Task: Look for space in Evergem, Belgium from 5th July, 2023 to 11th July, 2023 for 2 adults in price range Rs.8000 to Rs.16000. Place can be entire place with 2 bedrooms having 2 beds and 1 bathroom. Property type can be house, flat, guest house. Amenities needed are: heating. Booking option can be shelf check-in. Required host language is English.
Action: Key pressed e<Key.caps_lock>vergem,<Key.space><Key.caps_lock>b<Key.caps_lock>elgium
Screenshot: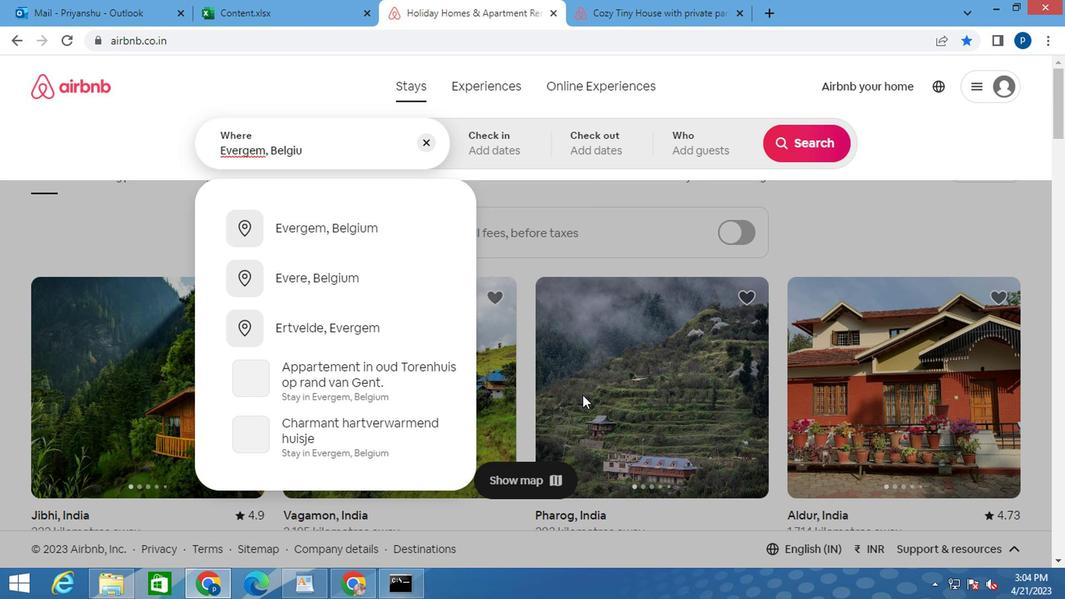 
Action: Mouse moved to (317, 229)
Screenshot: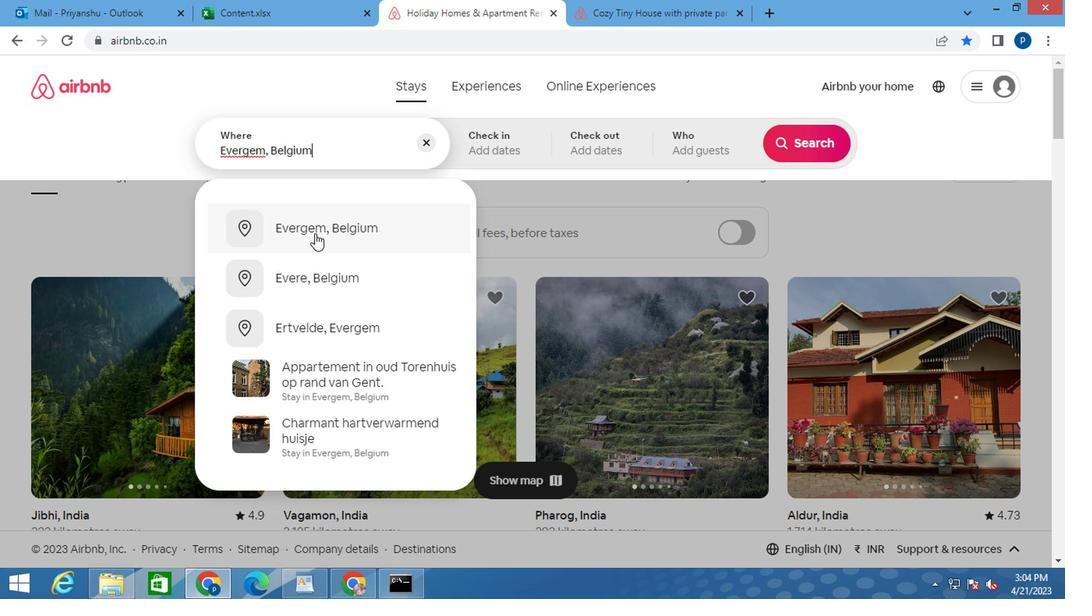 
Action: Mouse pressed left at (317, 229)
Screenshot: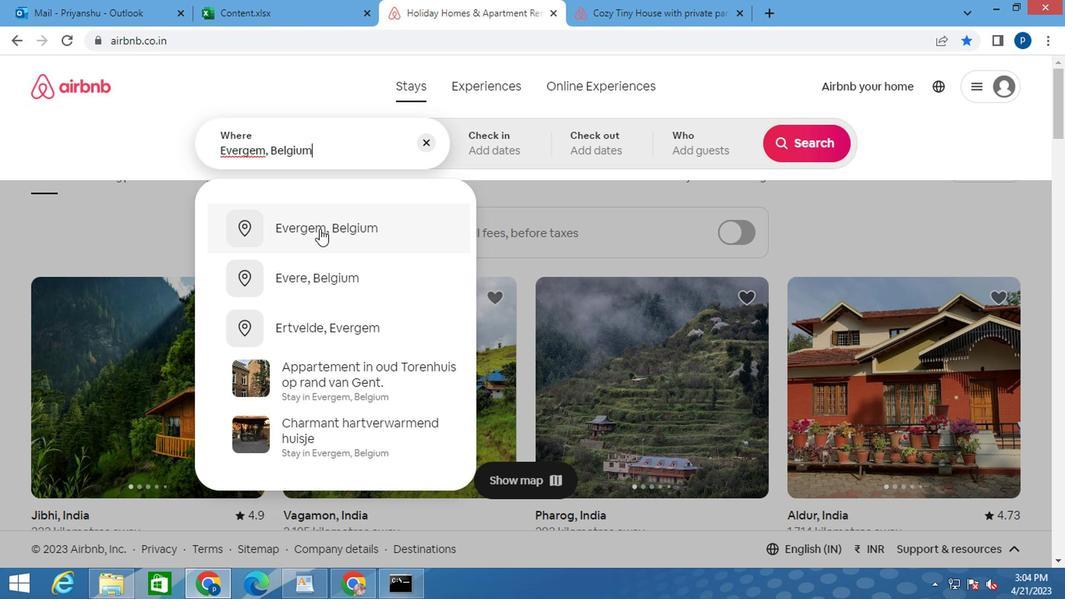 
Action: Mouse moved to (792, 264)
Screenshot: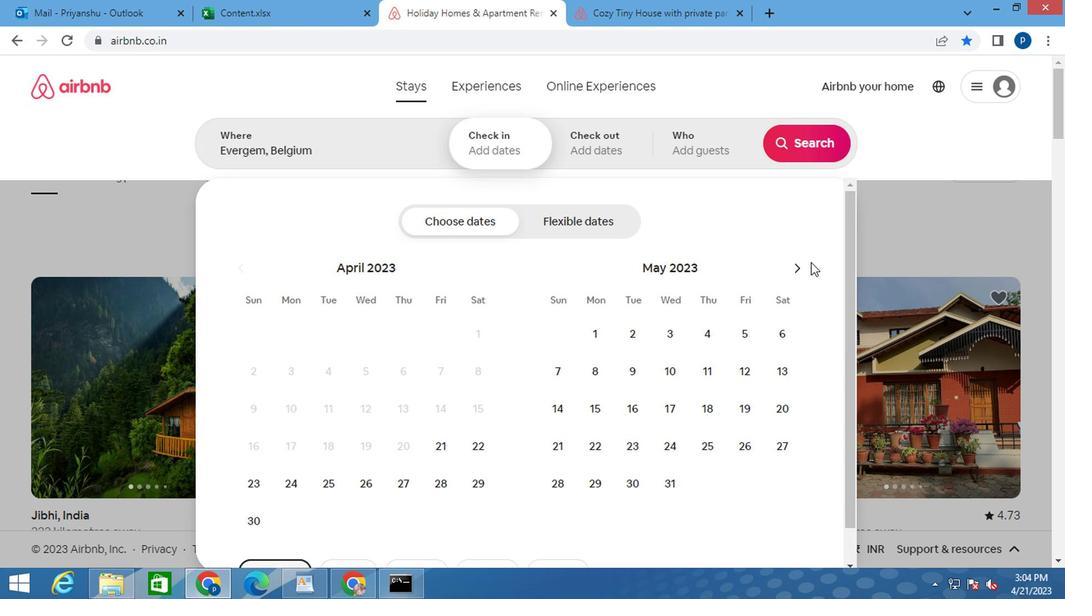 
Action: Mouse pressed left at (792, 264)
Screenshot: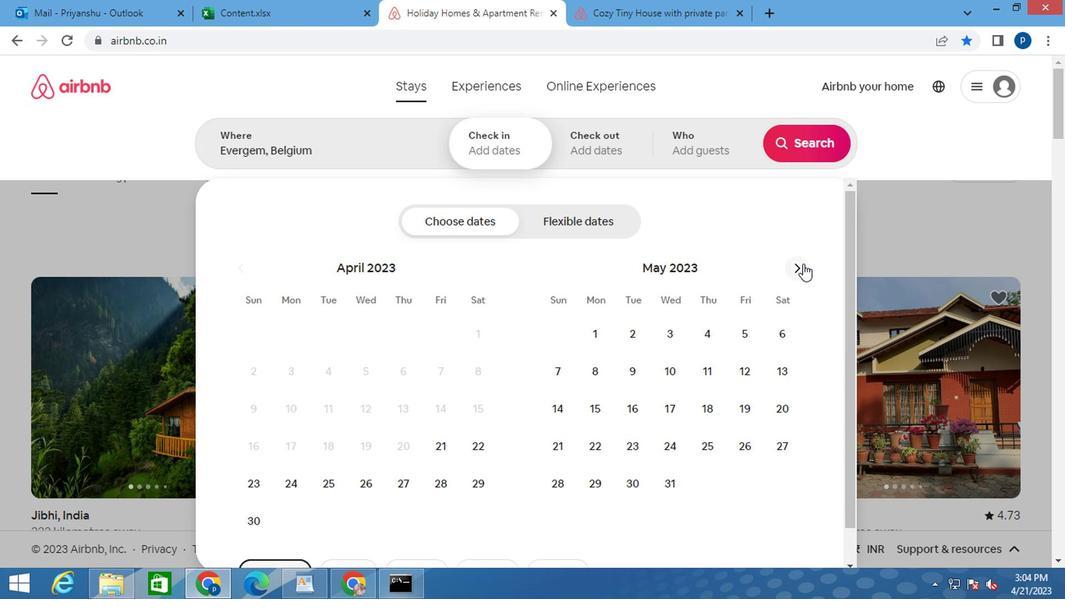 
Action: Mouse pressed left at (792, 264)
Screenshot: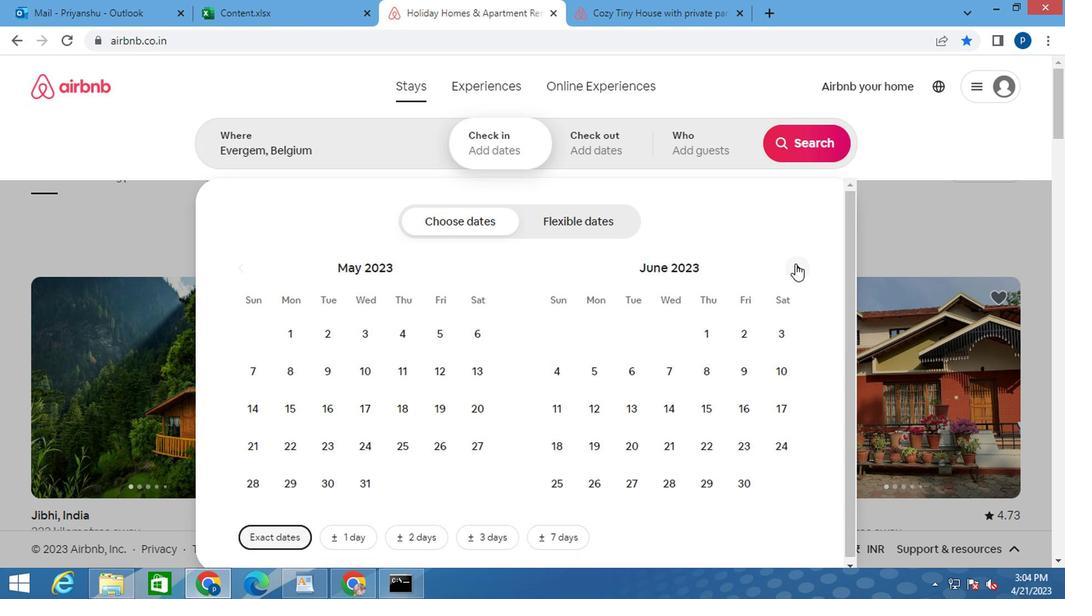 
Action: Mouse moved to (676, 369)
Screenshot: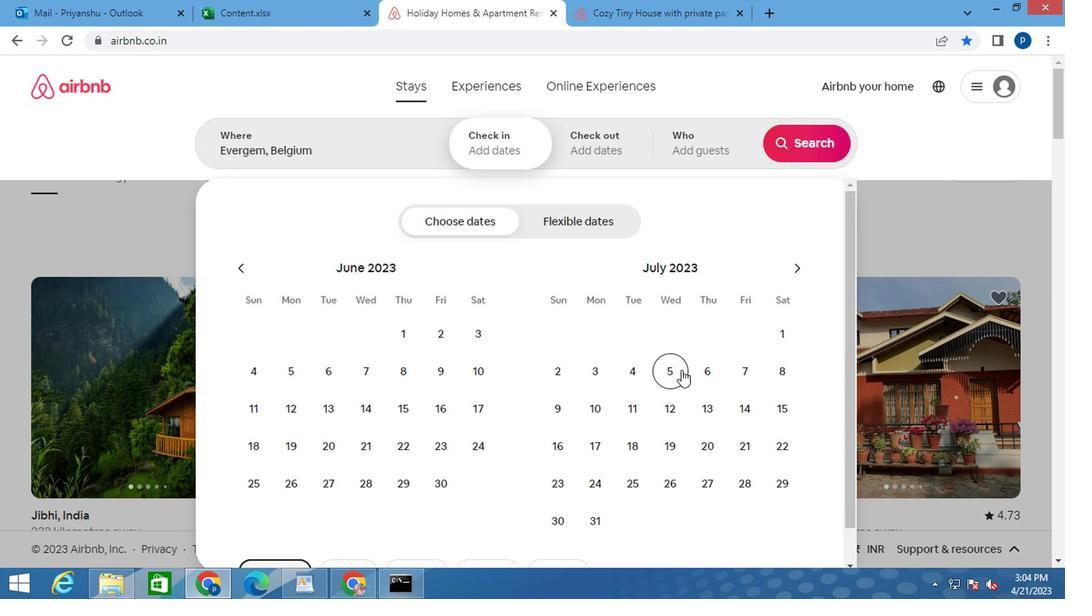 
Action: Mouse pressed left at (676, 369)
Screenshot: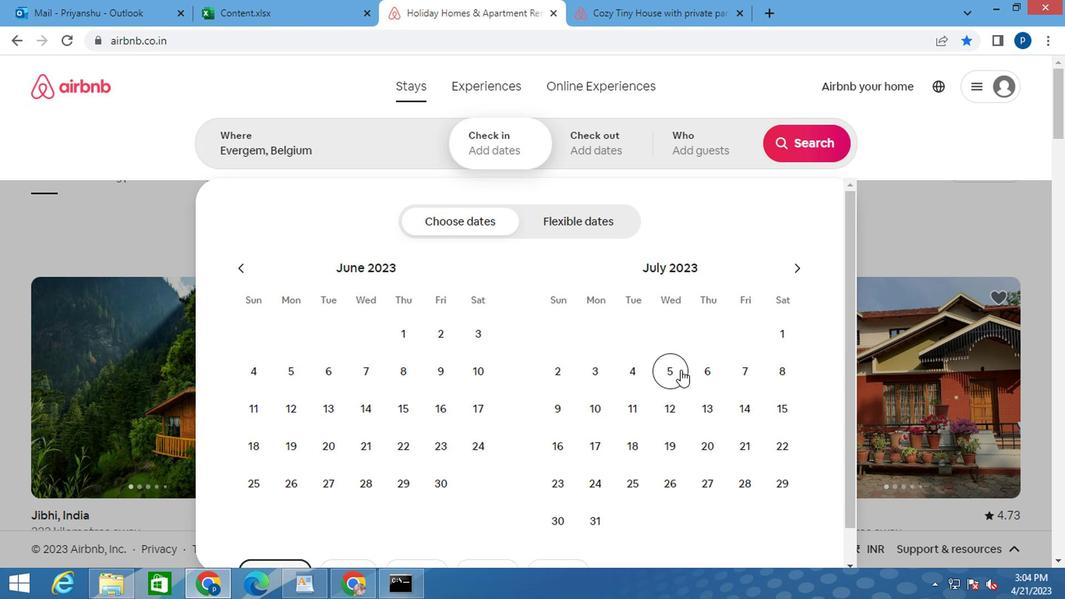 
Action: Mouse moved to (625, 412)
Screenshot: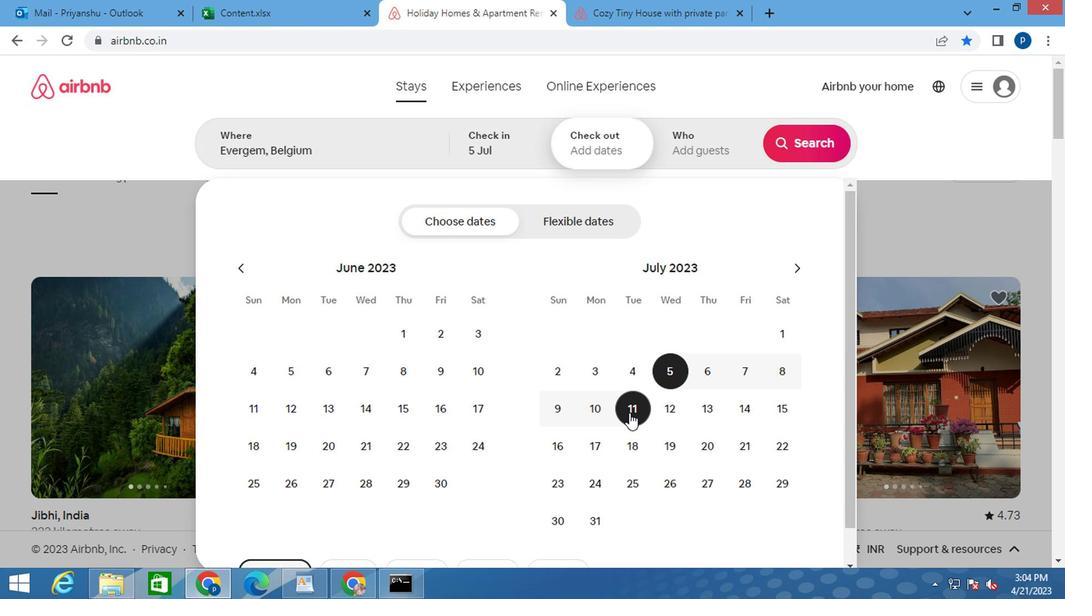 
Action: Mouse pressed left at (625, 412)
Screenshot: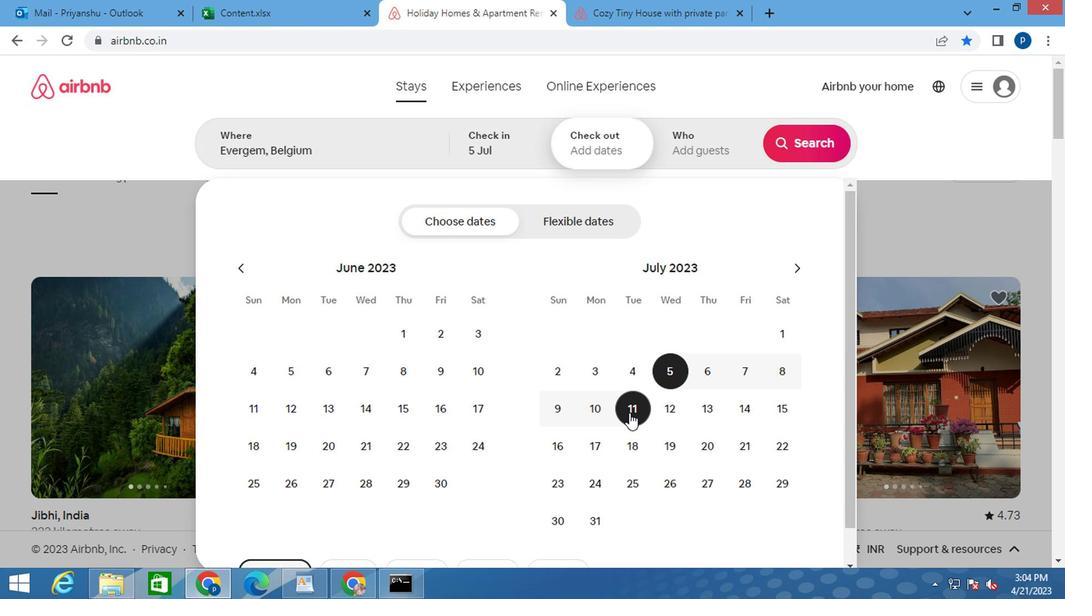 
Action: Mouse moved to (700, 154)
Screenshot: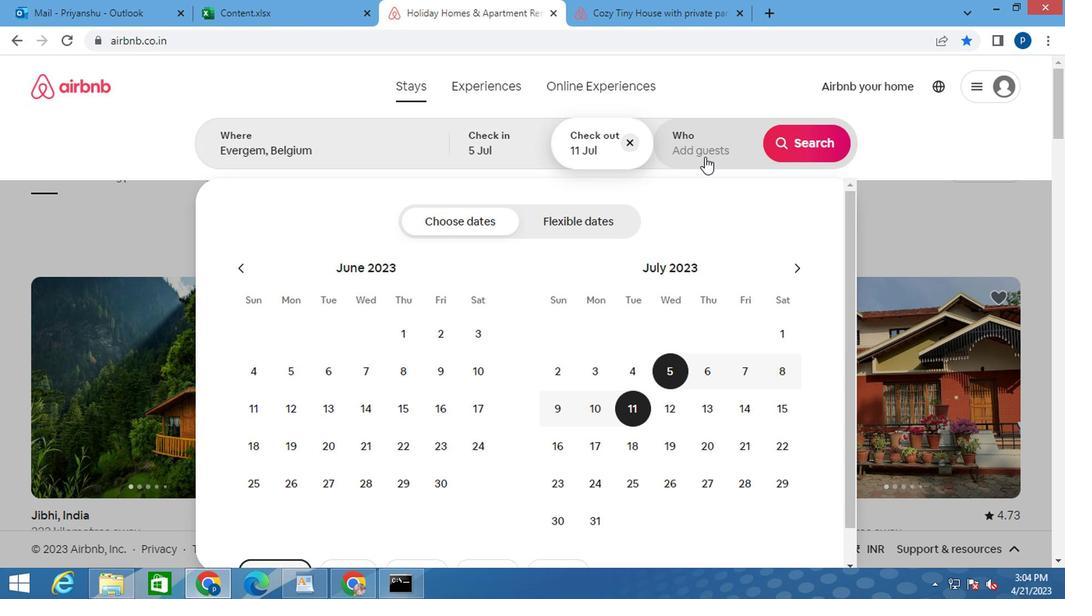 
Action: Mouse pressed left at (700, 154)
Screenshot: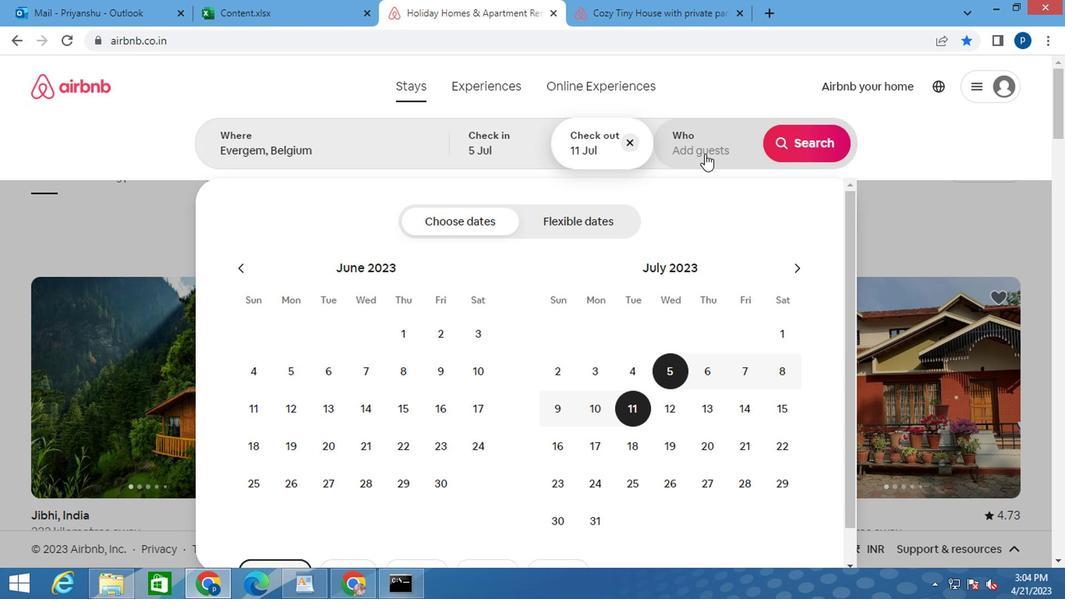 
Action: Mouse moved to (811, 221)
Screenshot: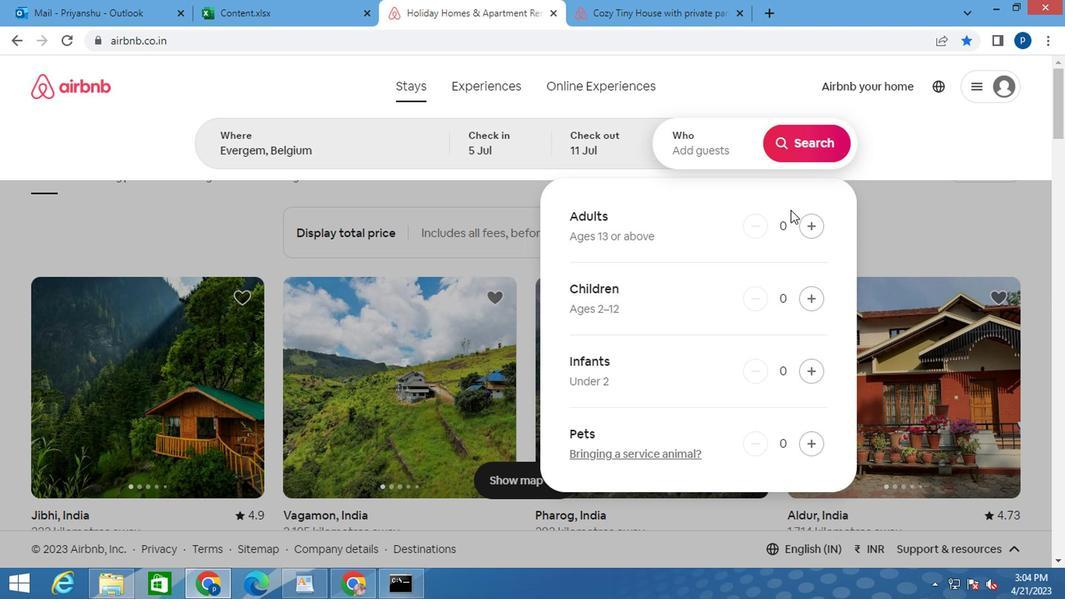 
Action: Mouse pressed left at (811, 221)
Screenshot: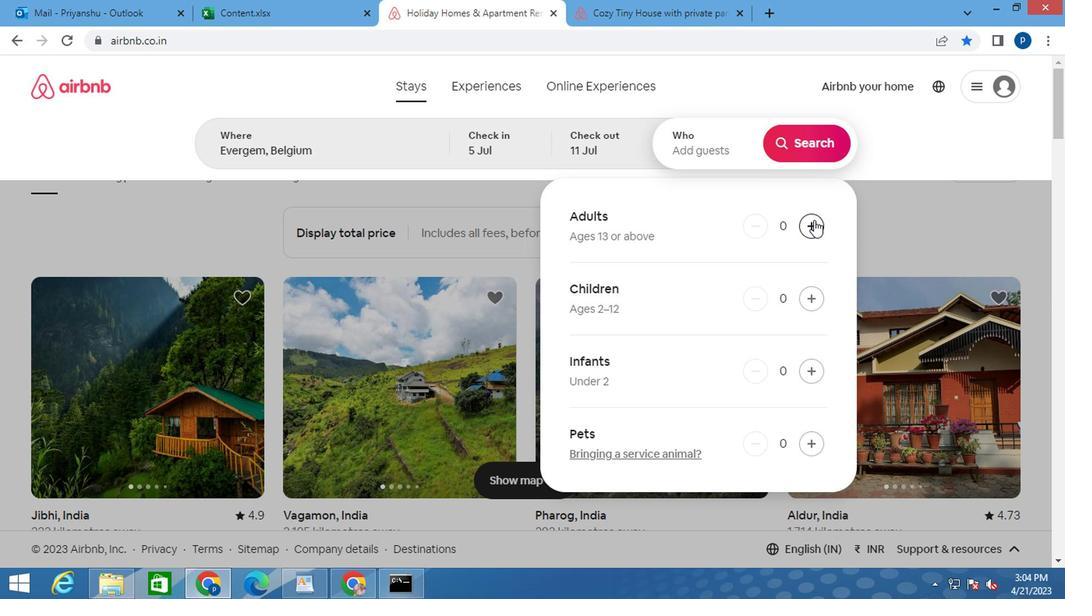 
Action: Mouse pressed left at (811, 221)
Screenshot: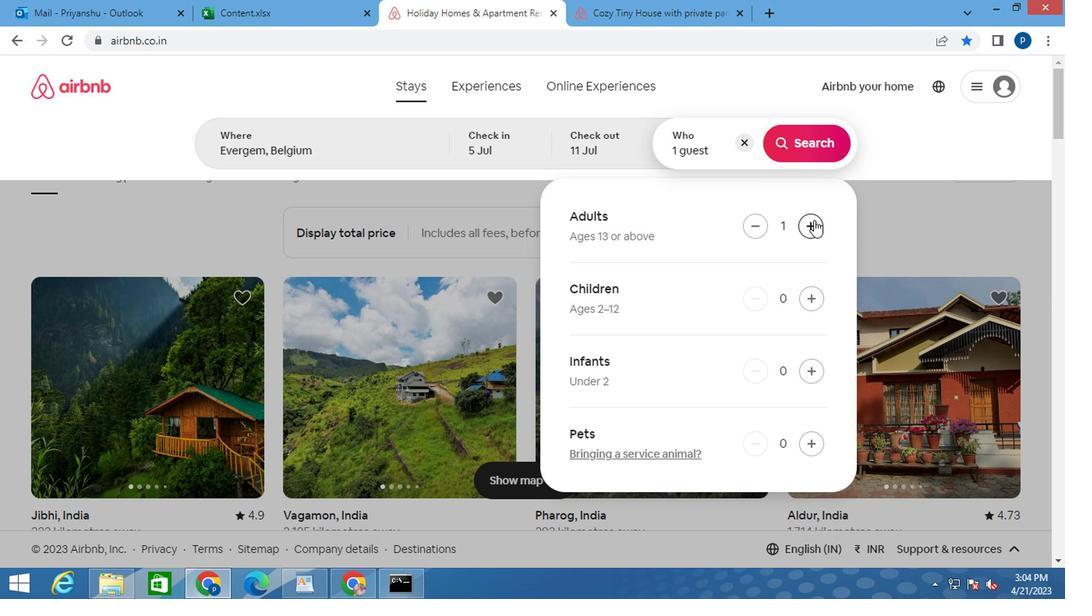
Action: Mouse moved to (811, 148)
Screenshot: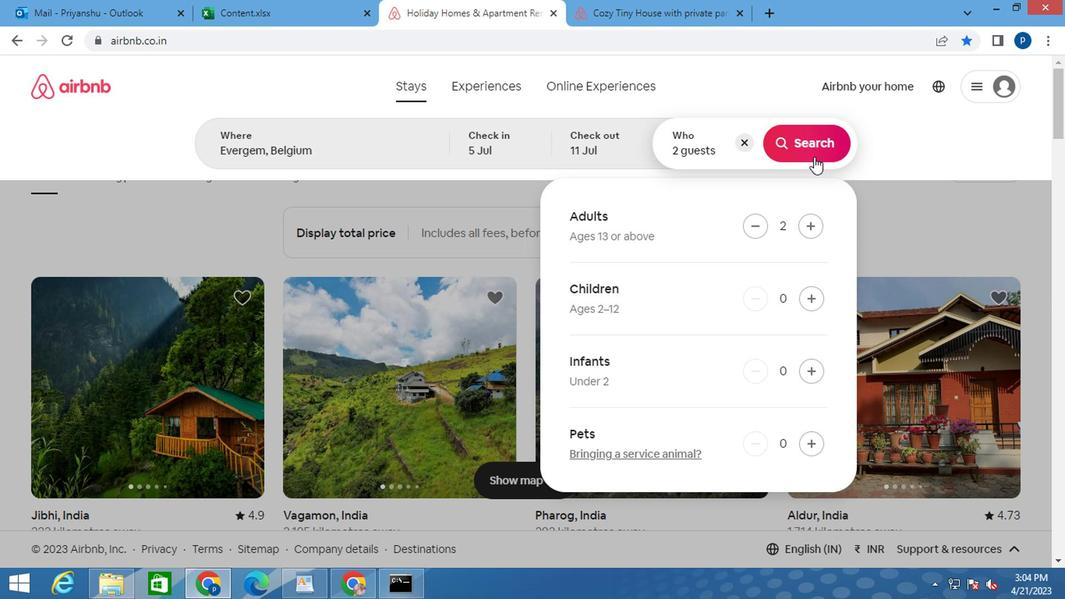 
Action: Mouse pressed left at (811, 148)
Screenshot: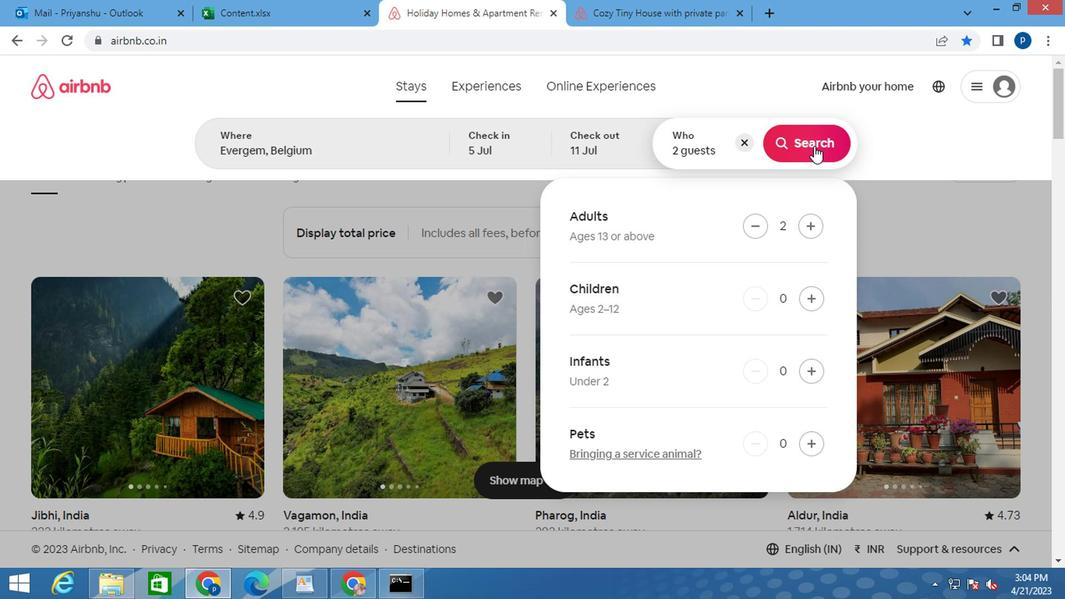 
Action: Mouse moved to (978, 153)
Screenshot: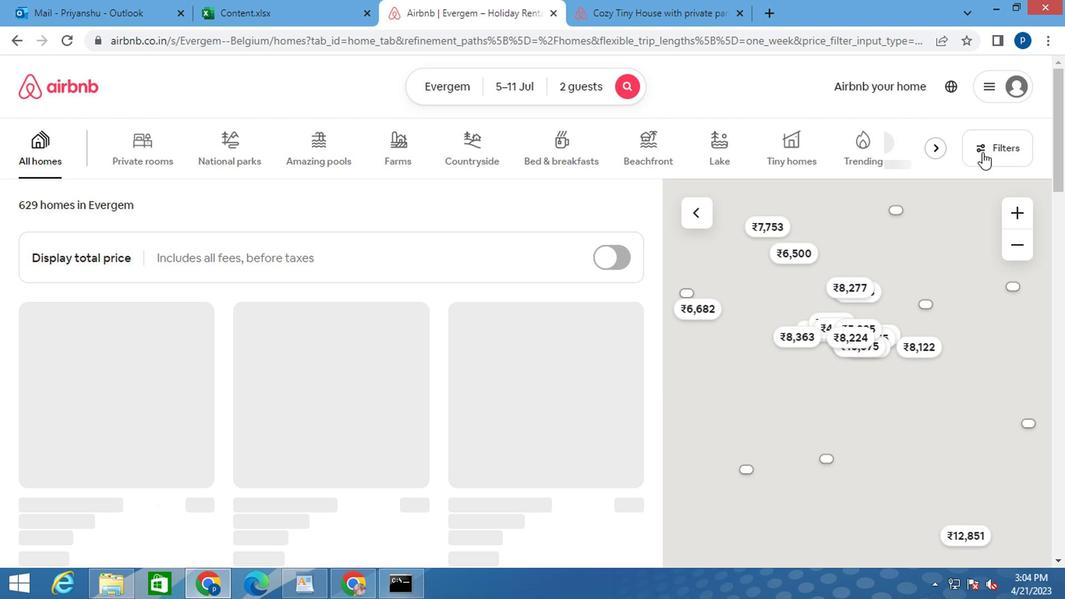 
Action: Mouse pressed left at (978, 153)
Screenshot: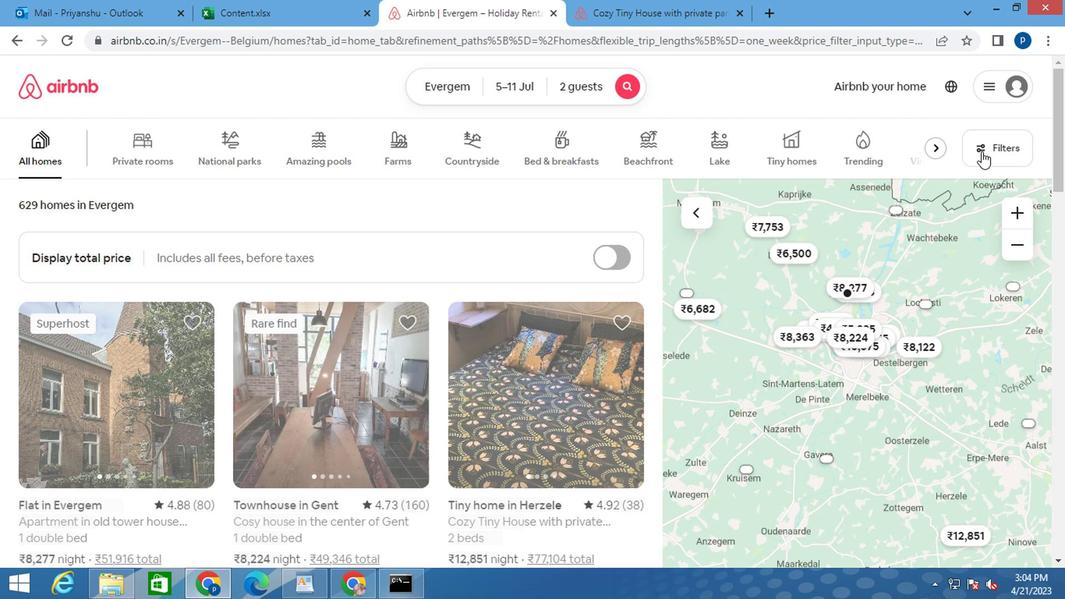 
Action: Mouse moved to (307, 346)
Screenshot: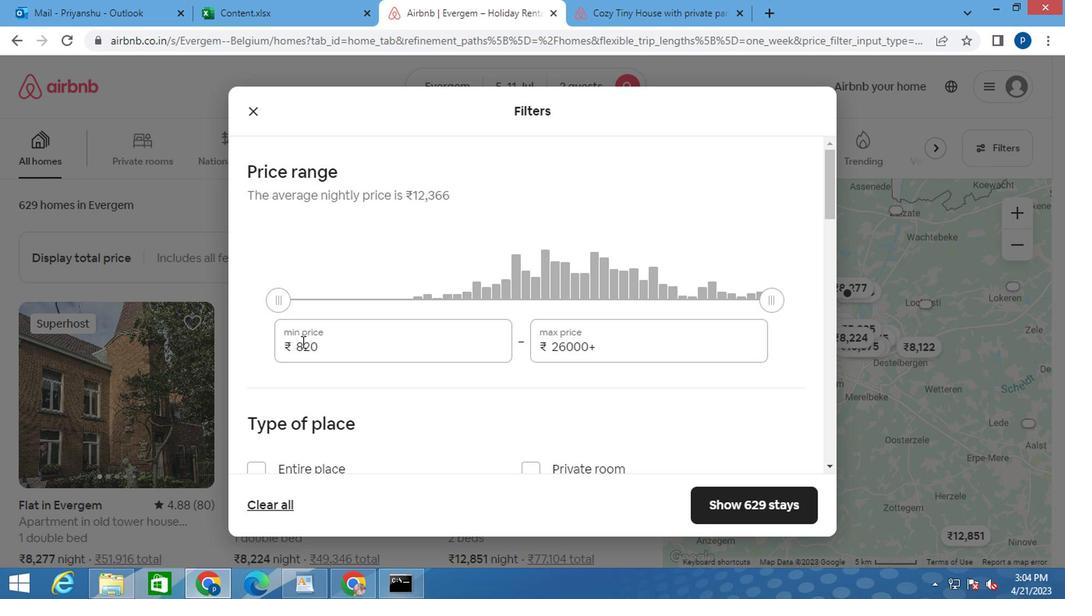 
Action: Mouse pressed left at (307, 346)
Screenshot: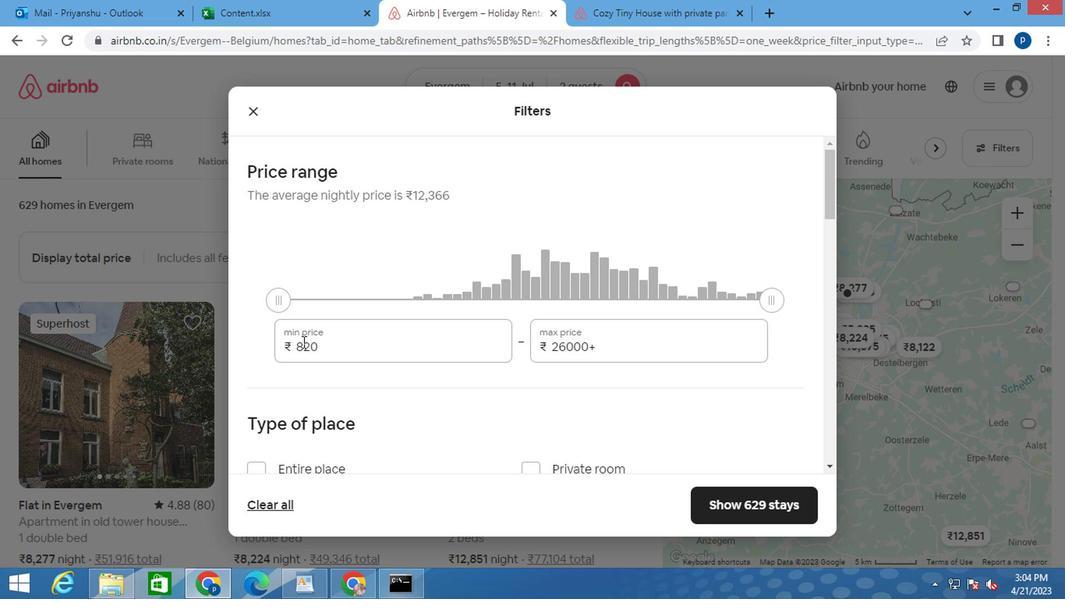 
Action: Mouse pressed left at (307, 346)
Screenshot: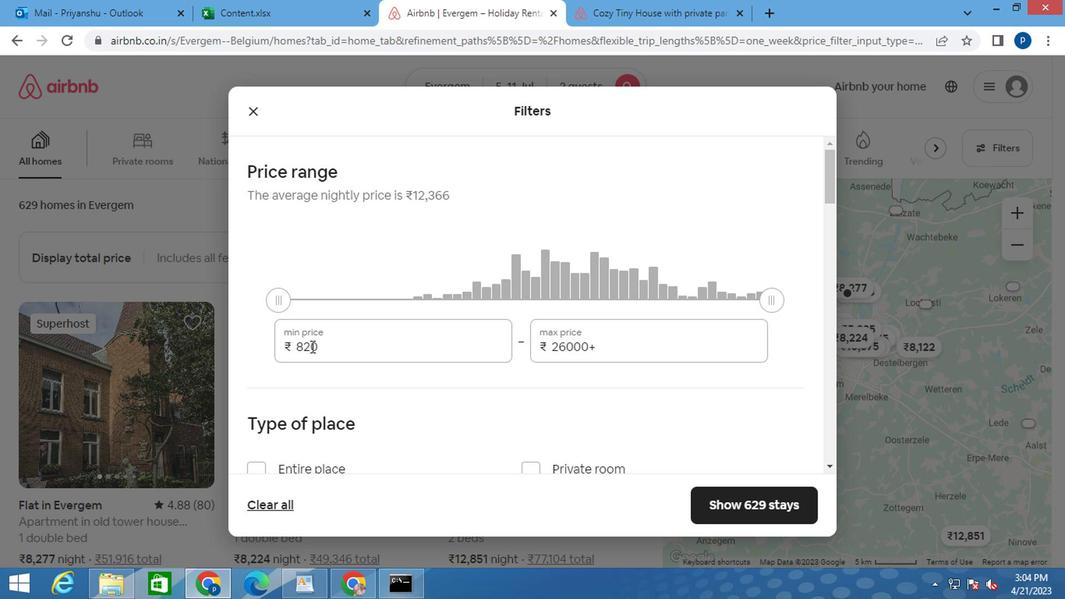 
Action: Mouse moved to (308, 346)
Screenshot: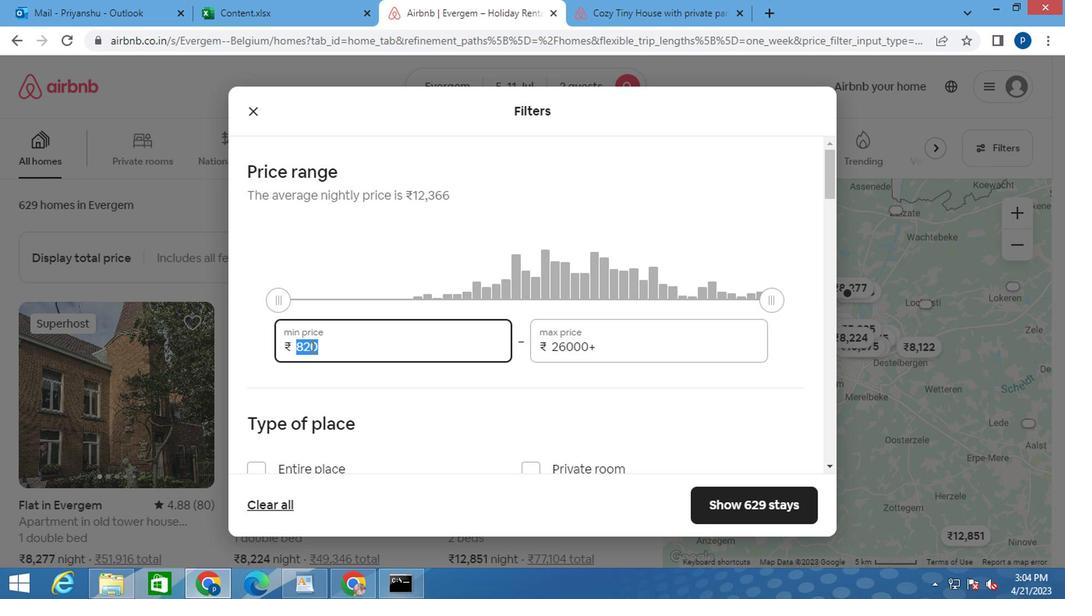 
Action: Key pressed 8000<Key.tab>16000
Screenshot: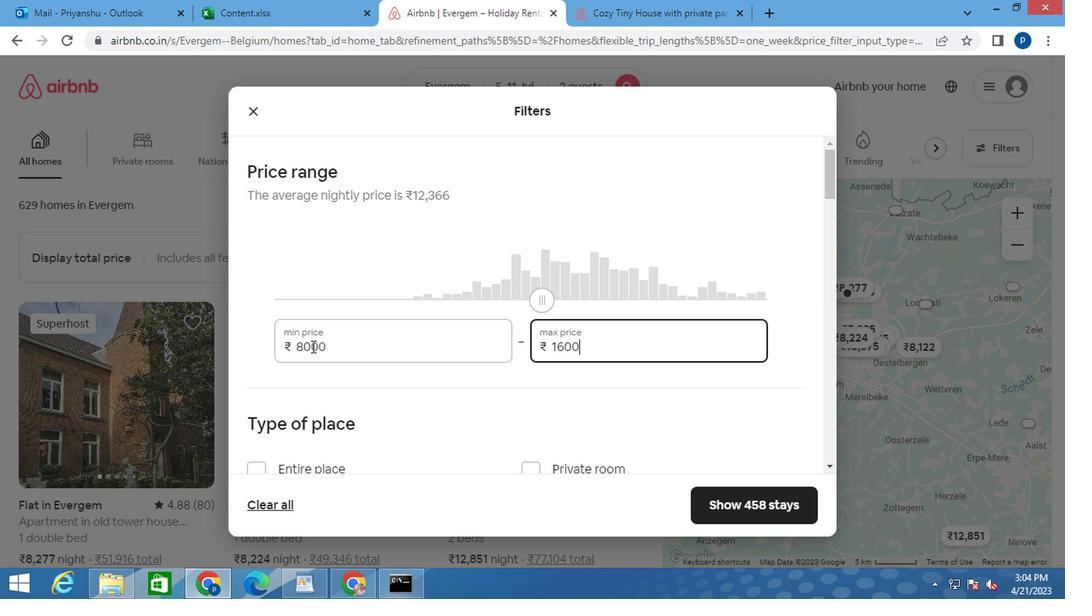 
Action: Mouse moved to (444, 416)
Screenshot: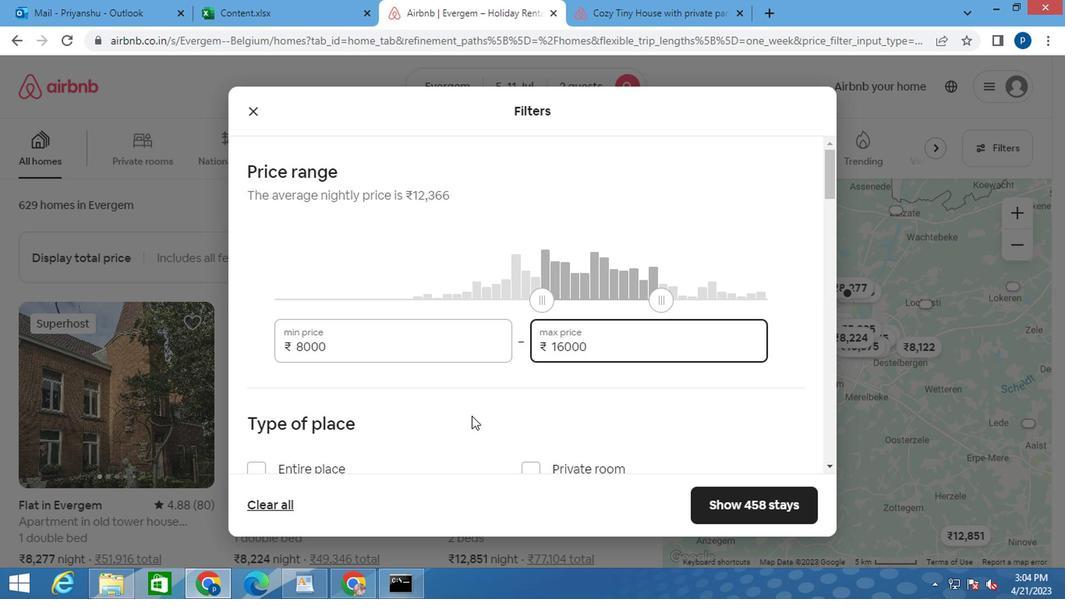 
Action: Mouse scrolled (444, 416) with delta (0, 0)
Screenshot: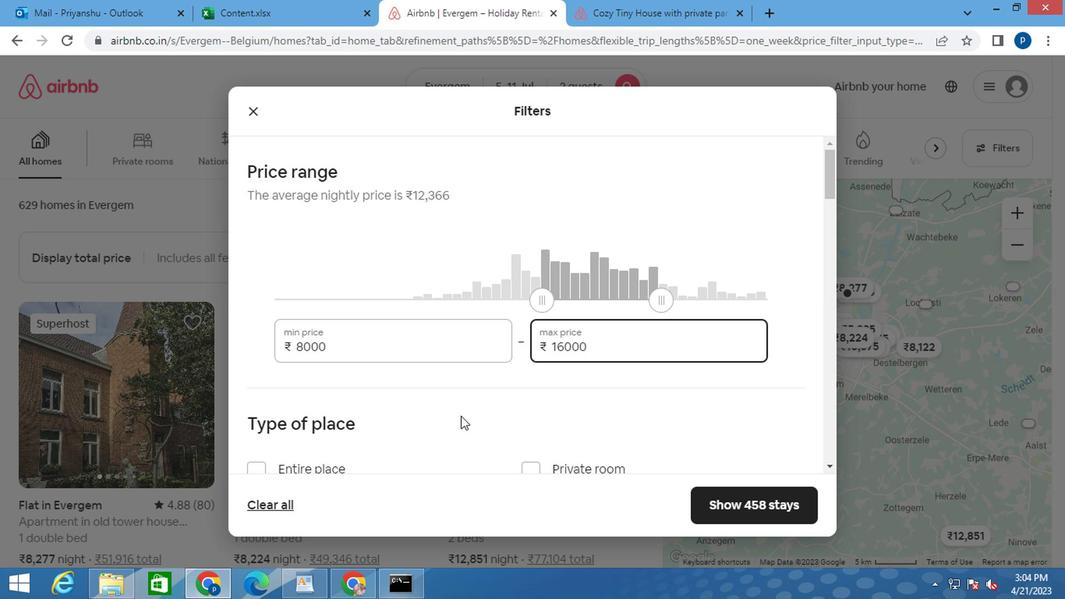 
Action: Mouse moved to (442, 418)
Screenshot: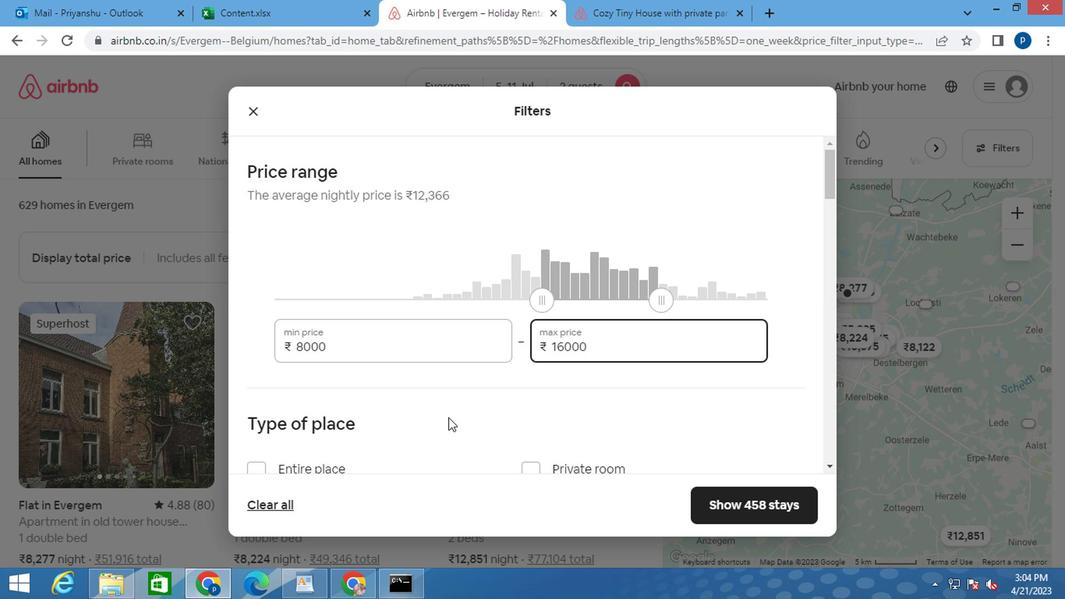 
Action: Mouse scrolled (442, 416) with delta (0, -1)
Screenshot: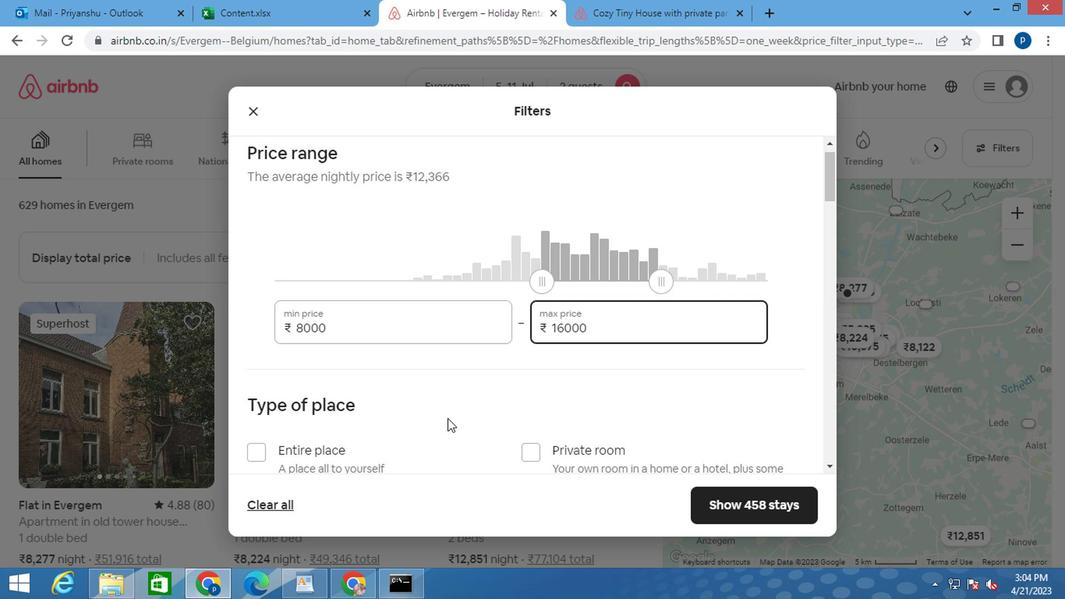 
Action: Mouse moved to (248, 310)
Screenshot: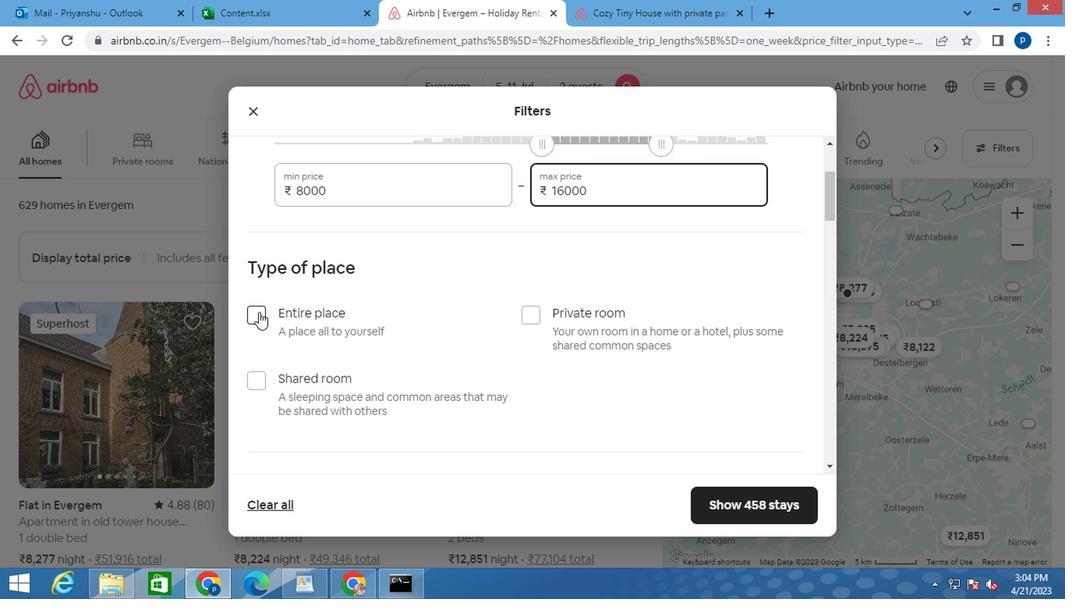 
Action: Mouse pressed left at (248, 310)
Screenshot: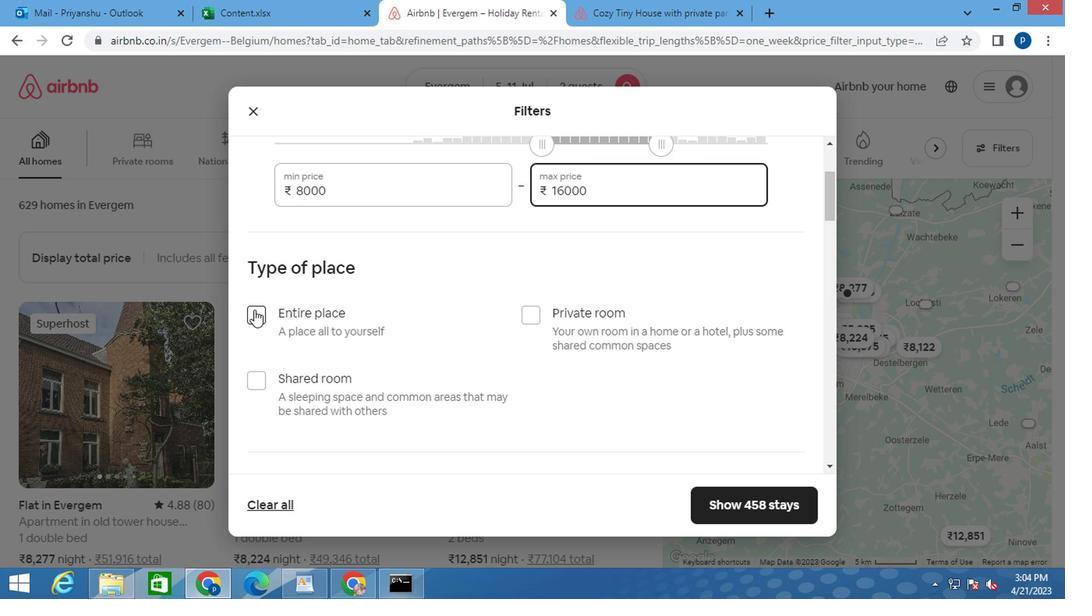
Action: Mouse moved to (532, 376)
Screenshot: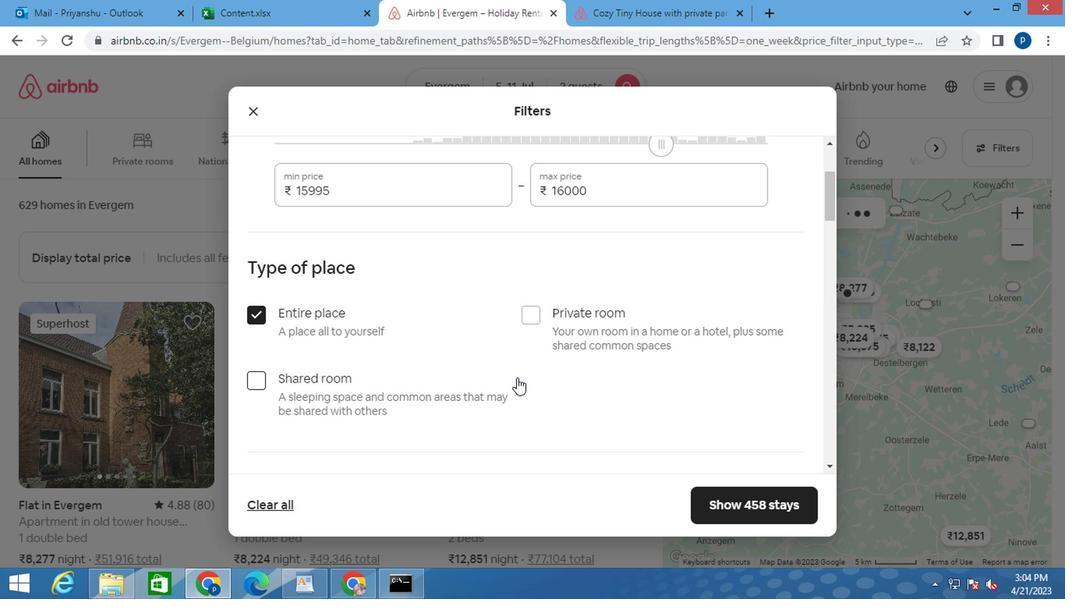 
Action: Mouse scrolled (534, 384) with delta (0, 0)
Screenshot: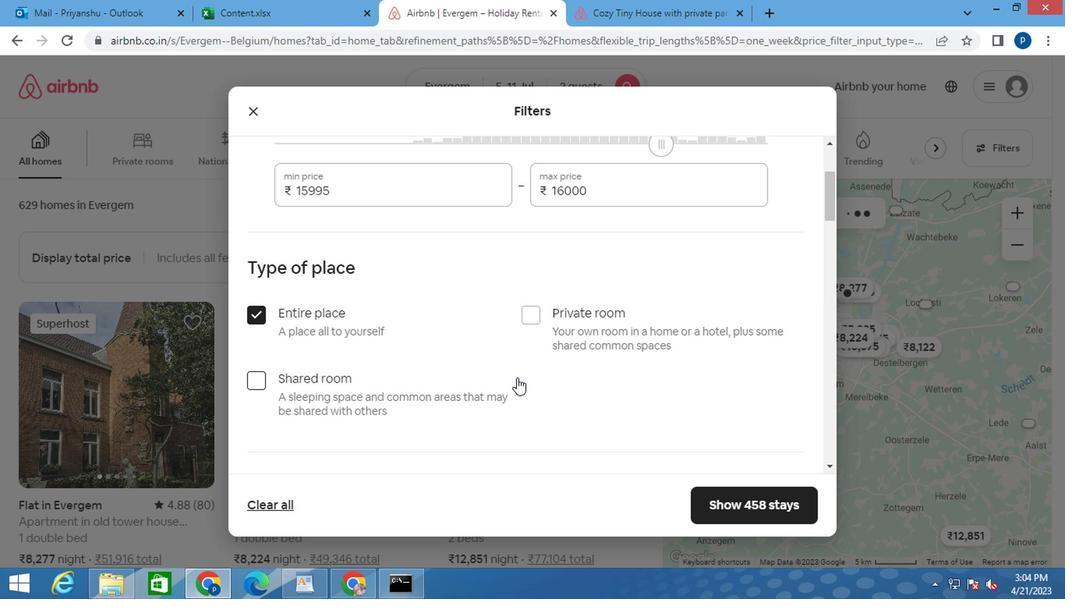 
Action: Mouse moved to (457, 310)
Screenshot: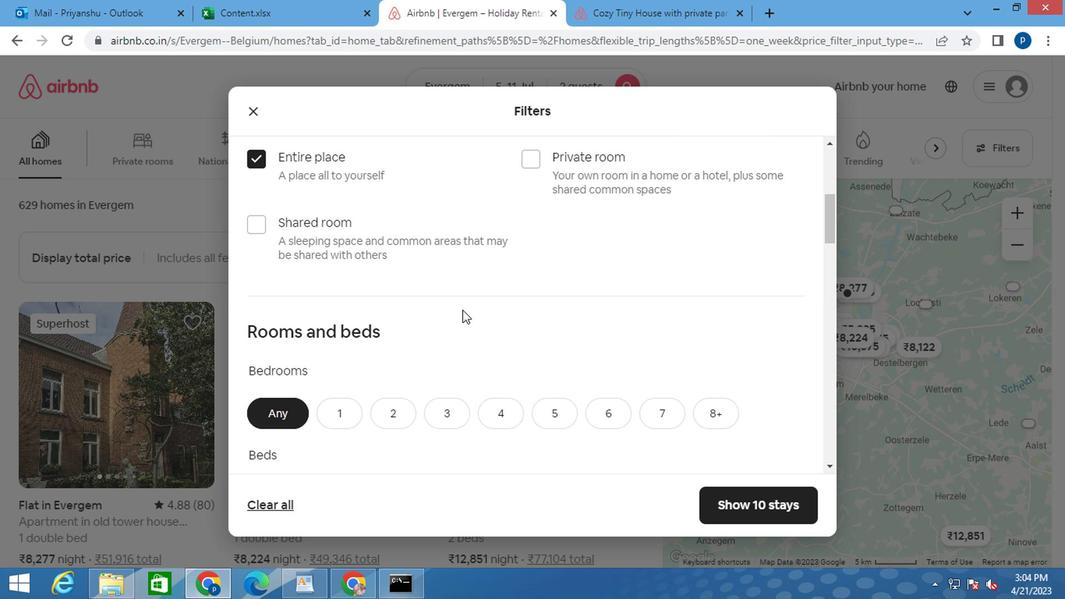 
Action: Mouse scrolled (457, 309) with delta (0, 0)
Screenshot: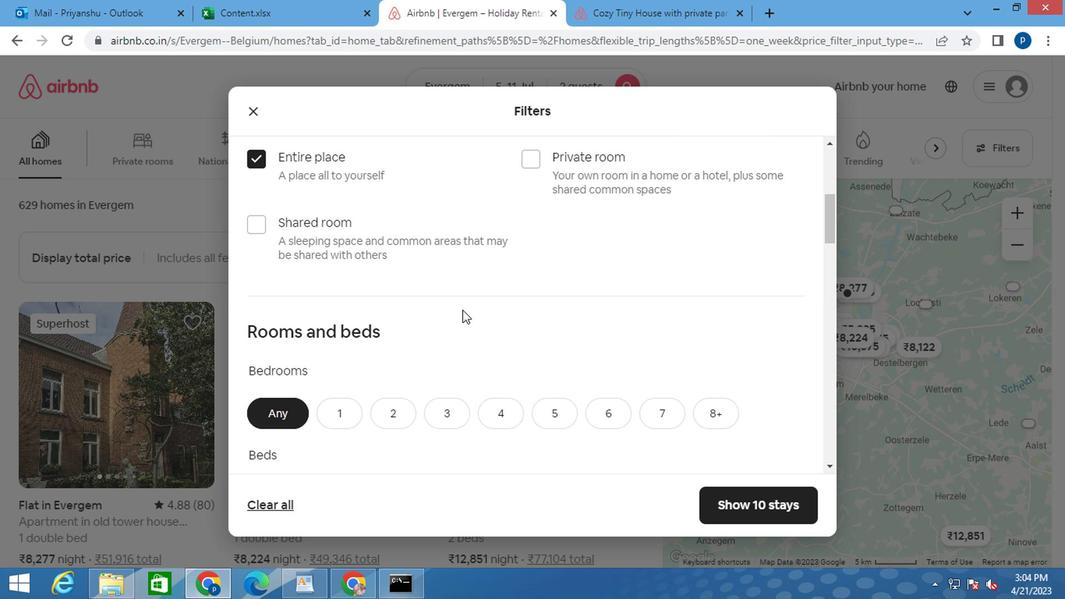 
Action: Mouse moved to (454, 315)
Screenshot: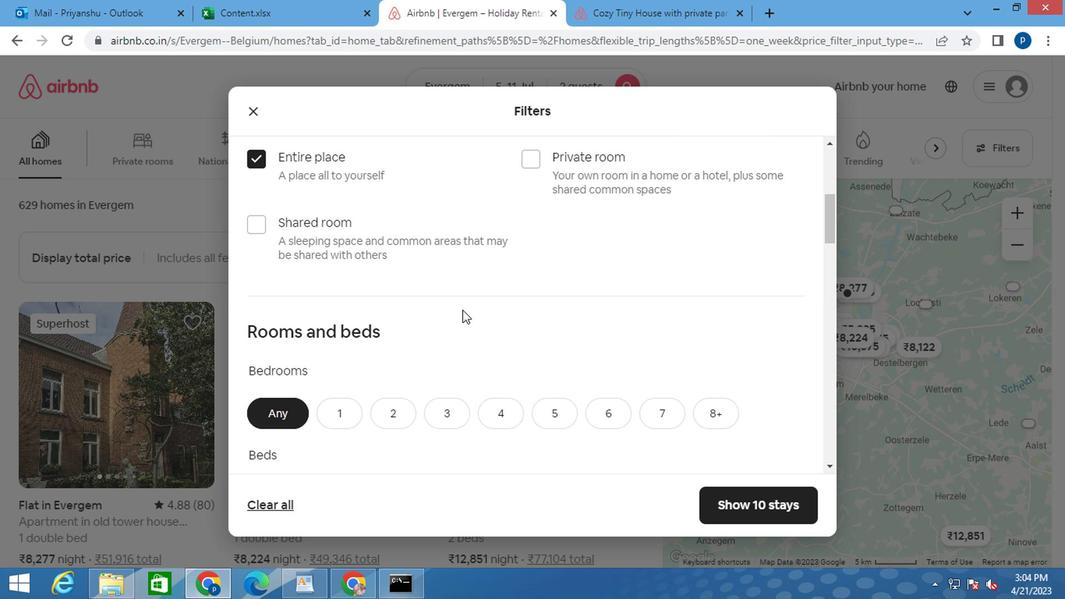 
Action: Mouse scrolled (454, 314) with delta (0, -1)
Screenshot: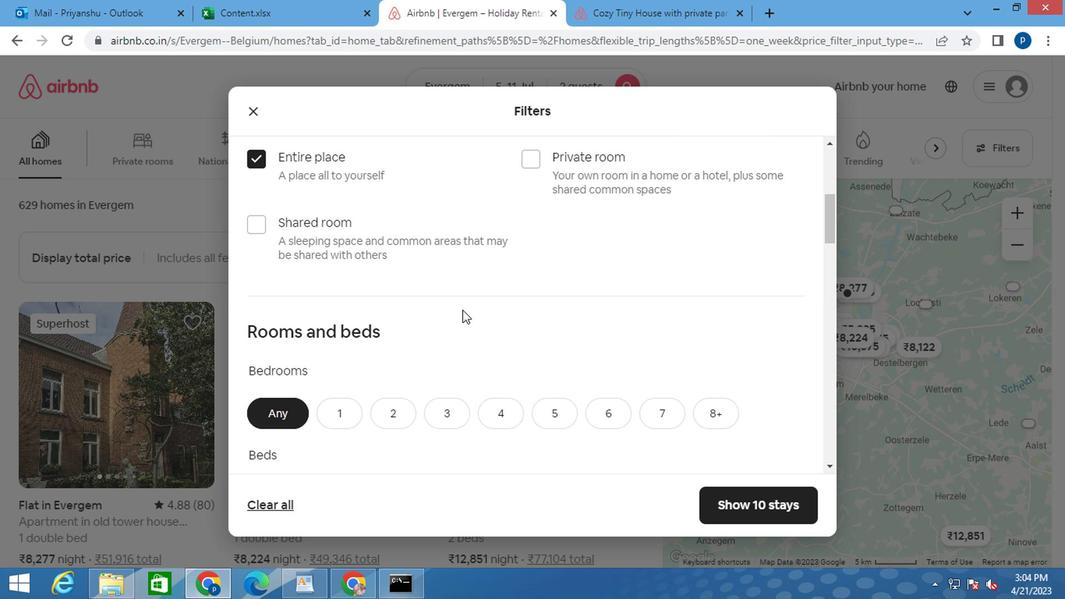 
Action: Mouse moved to (452, 315)
Screenshot: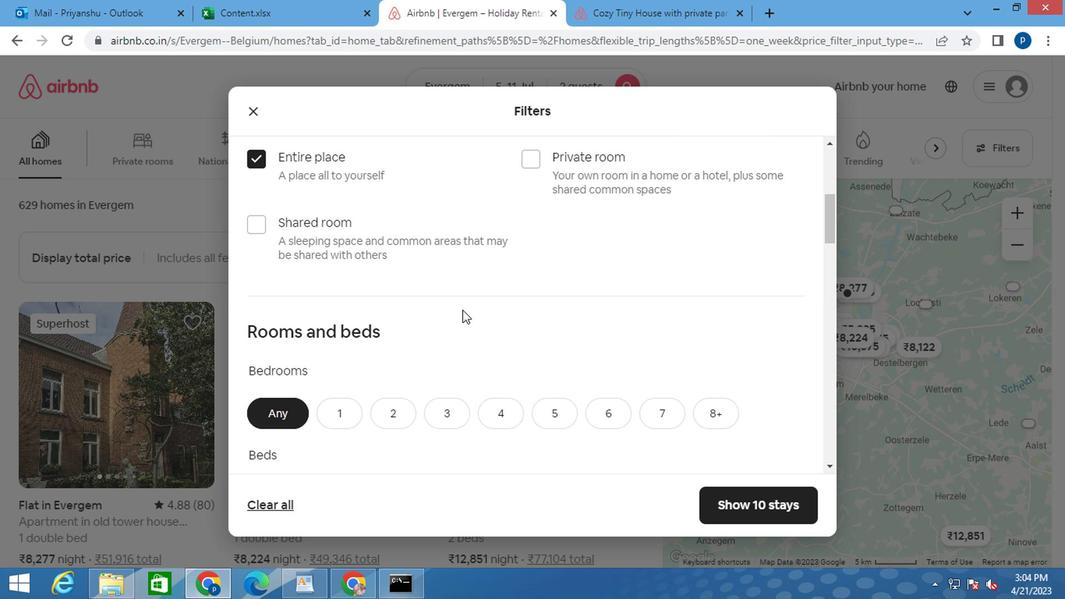 
Action: Mouse scrolled (452, 315) with delta (0, 0)
Screenshot: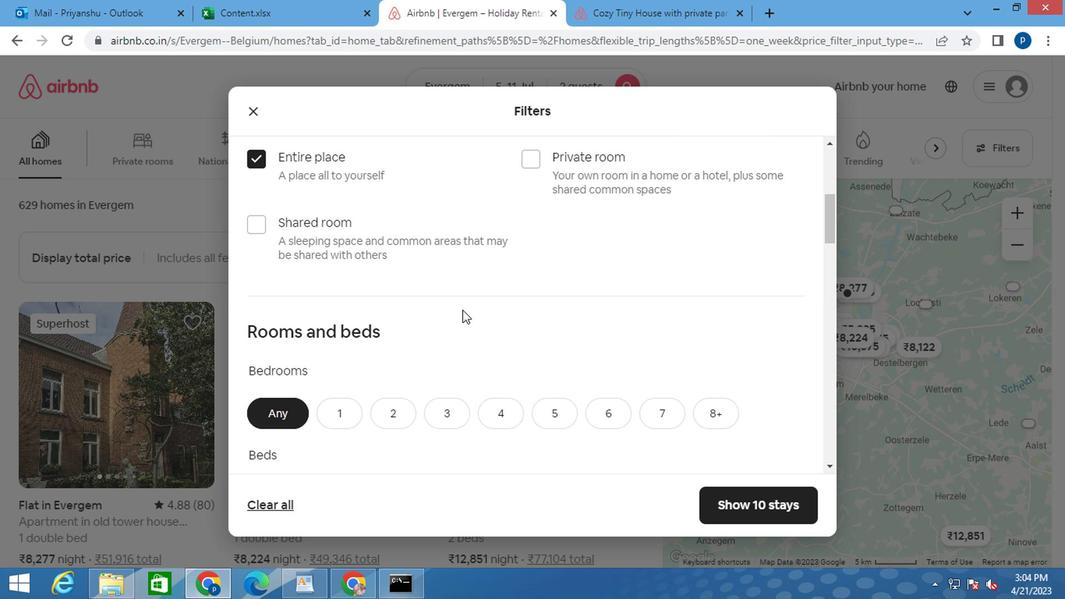 
Action: Mouse moved to (386, 183)
Screenshot: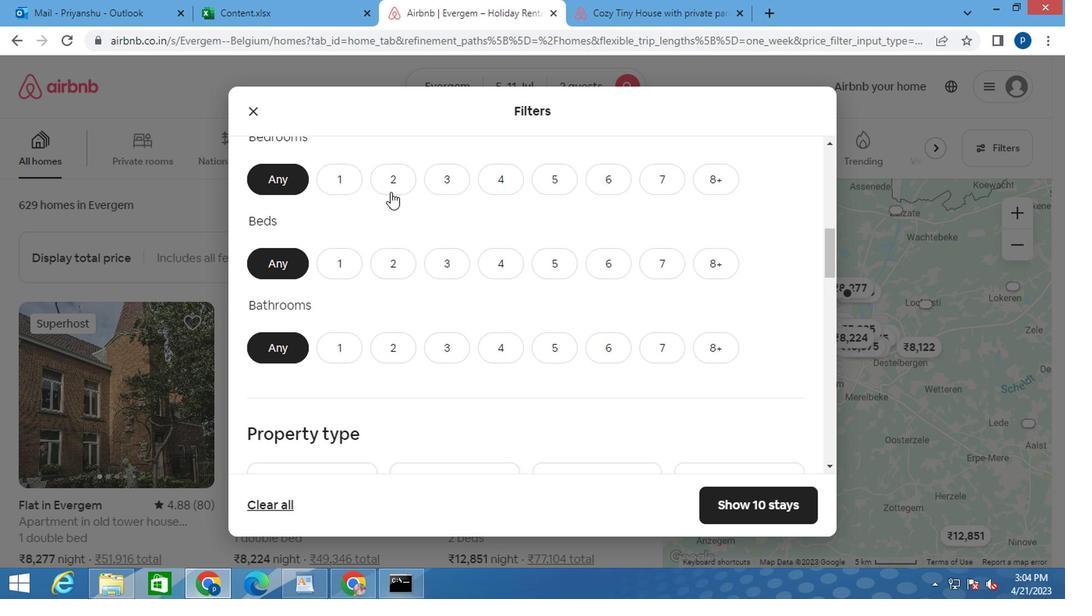 
Action: Mouse pressed left at (386, 183)
Screenshot: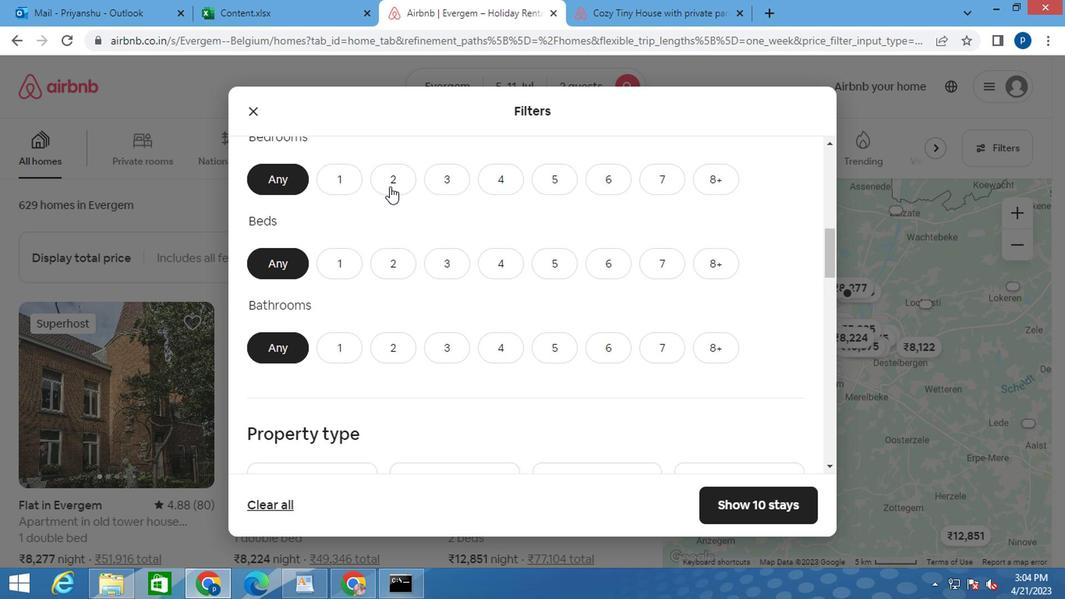
Action: Mouse moved to (390, 256)
Screenshot: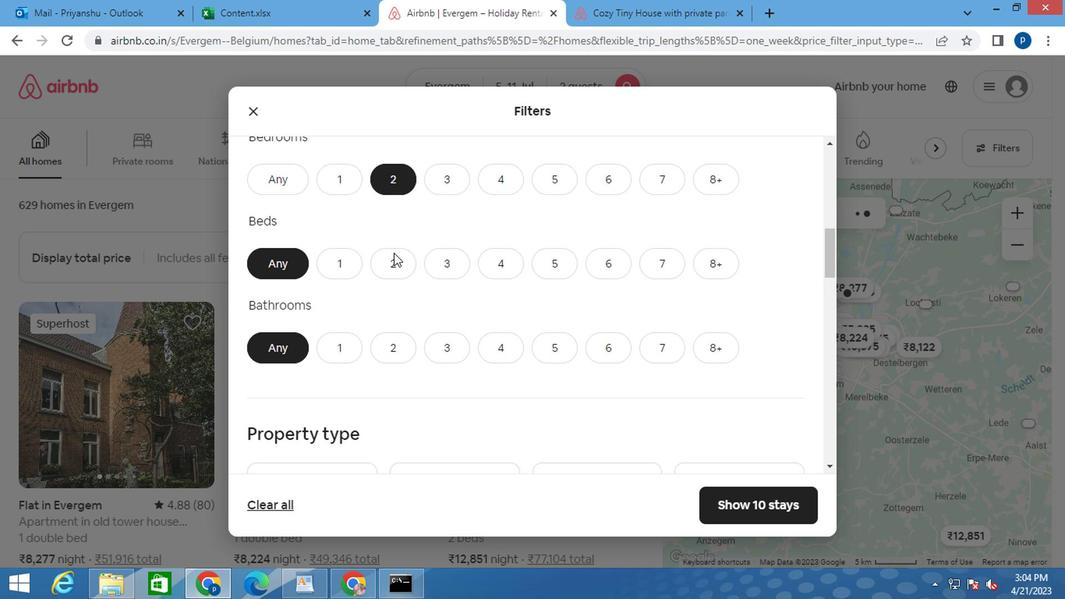 
Action: Mouse pressed left at (390, 256)
Screenshot: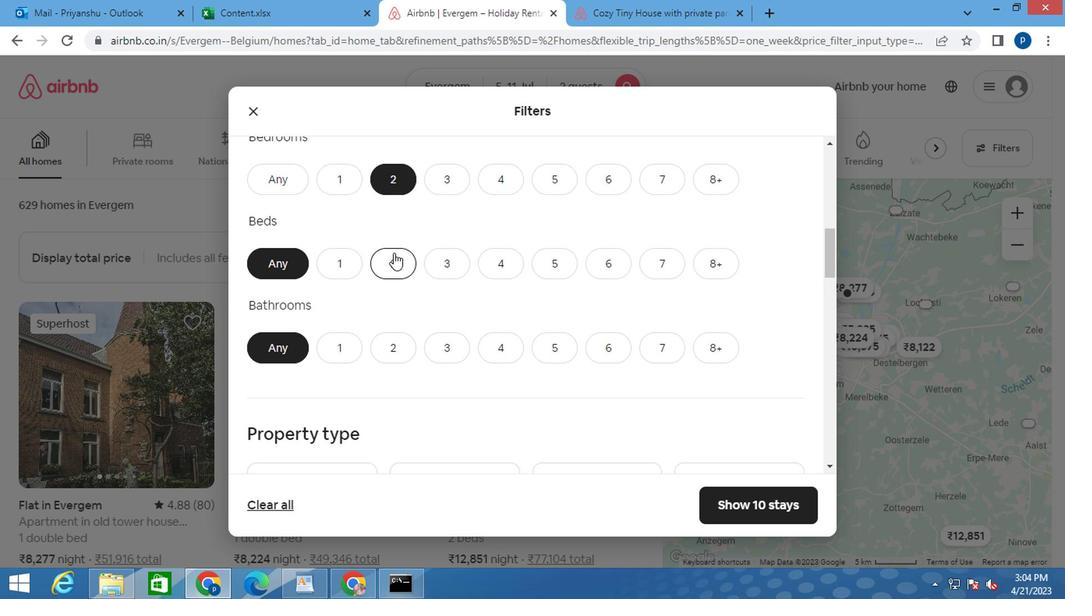
Action: Mouse moved to (390, 257)
Screenshot: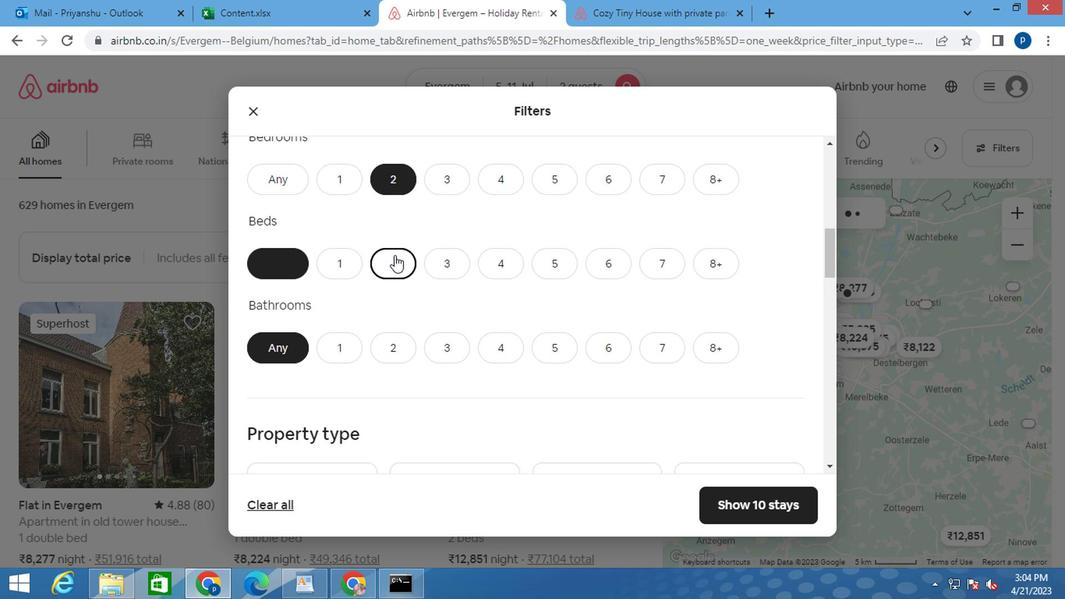 
Action: Mouse scrolled (390, 256) with delta (0, 0)
Screenshot: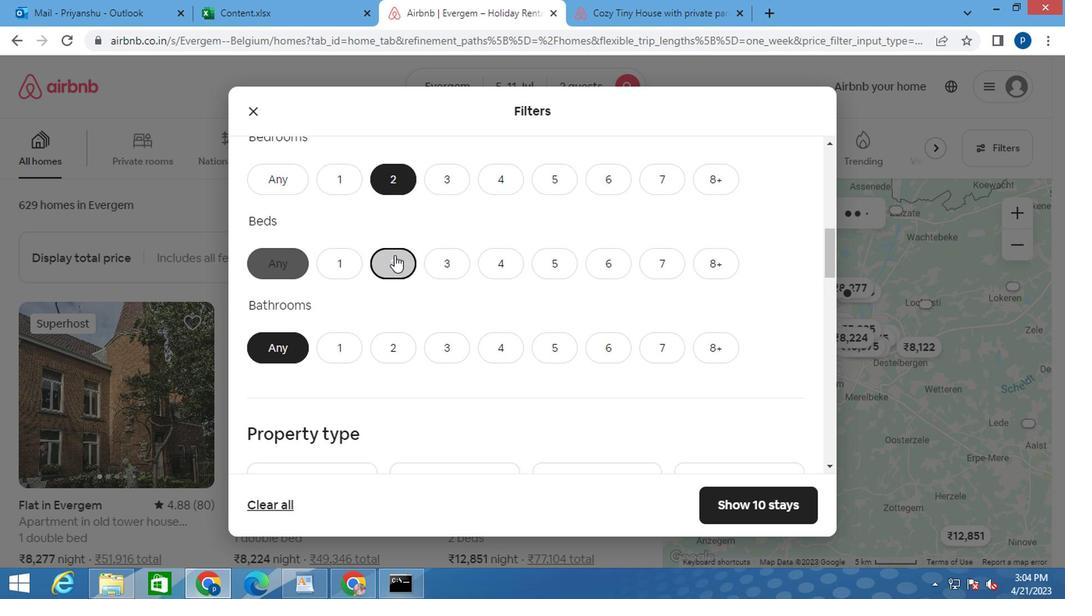 
Action: Mouse moved to (348, 259)
Screenshot: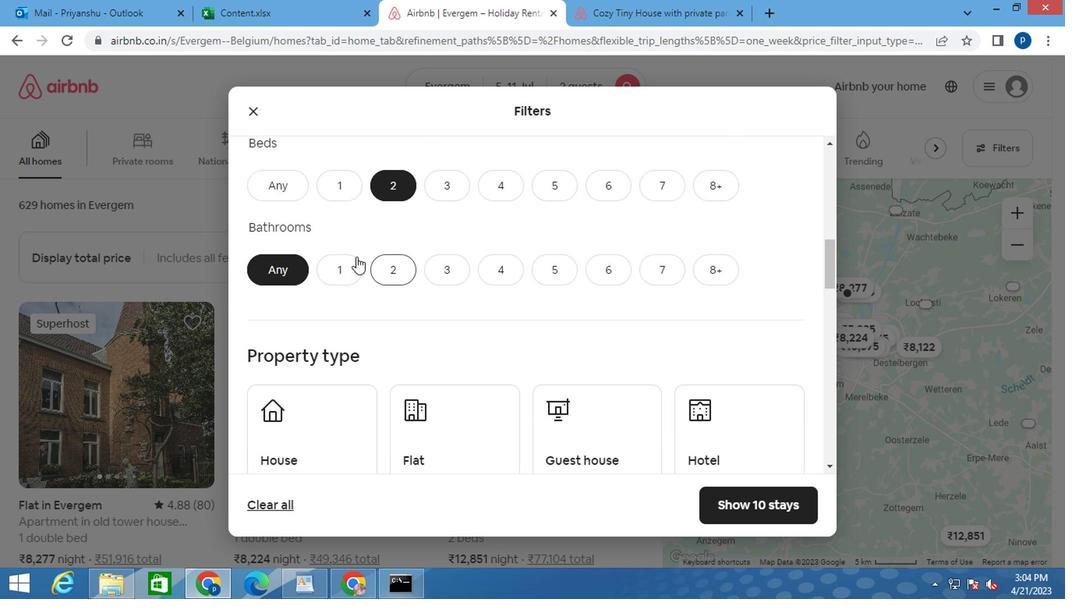 
Action: Mouse pressed left at (348, 259)
Screenshot: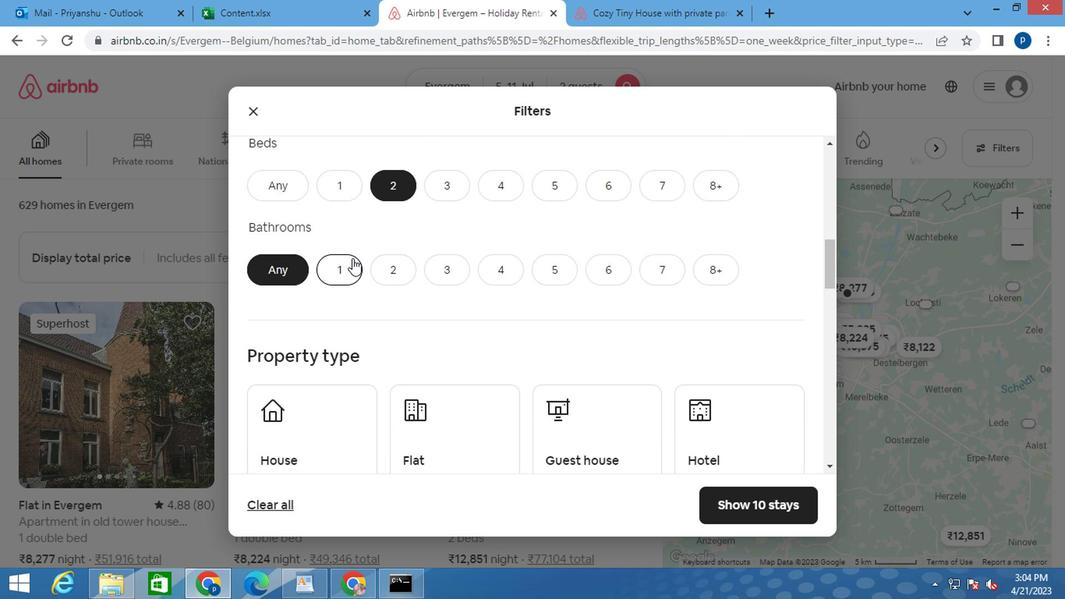 
Action: Mouse moved to (341, 282)
Screenshot: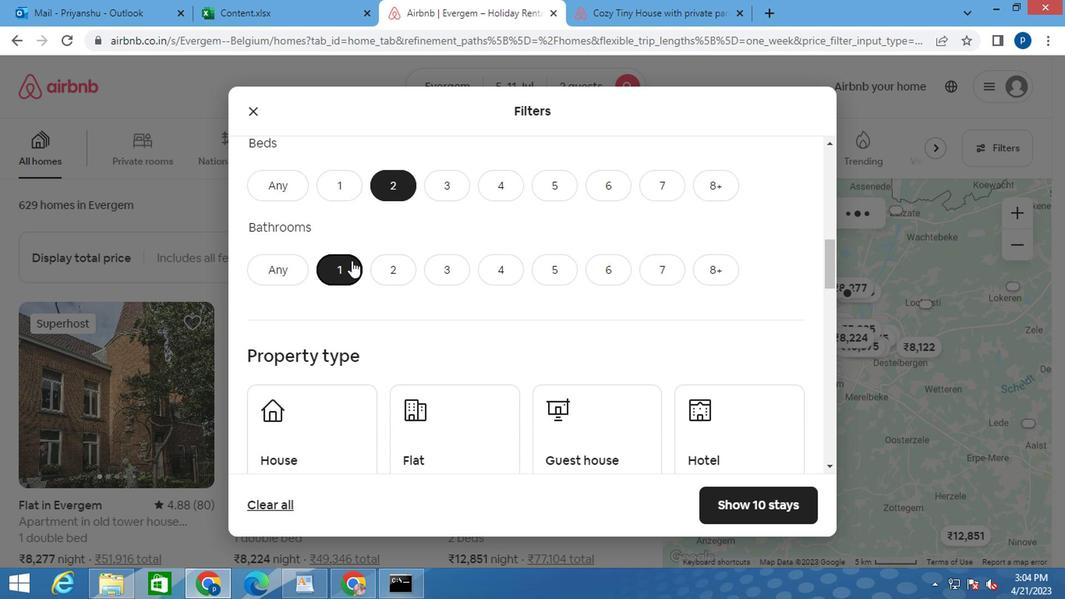 
Action: Mouse scrolled (341, 282) with delta (0, 0)
Screenshot: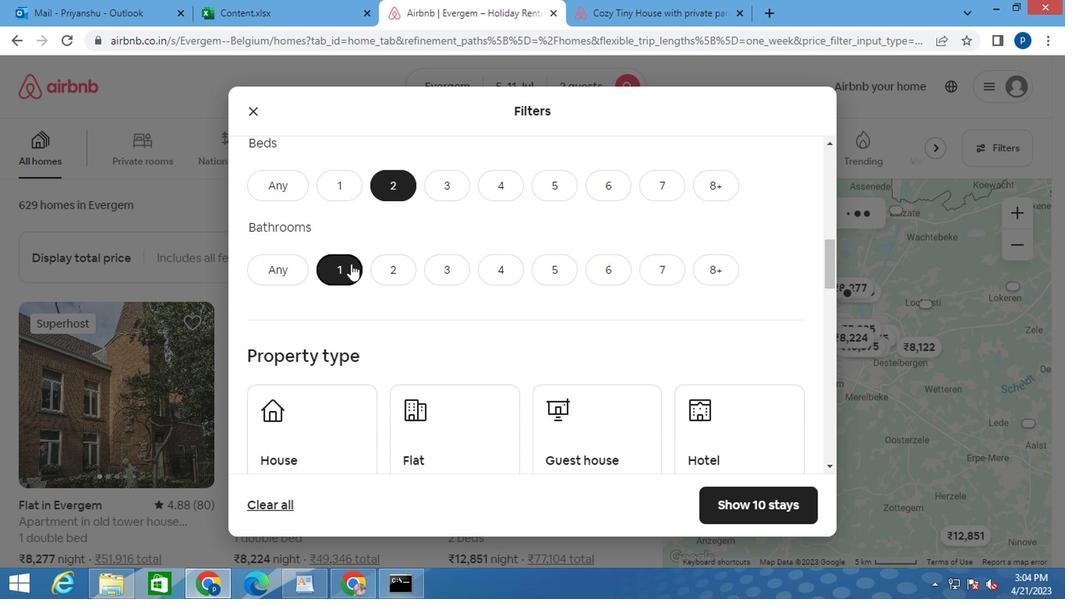 
Action: Mouse scrolled (341, 282) with delta (0, 0)
Screenshot: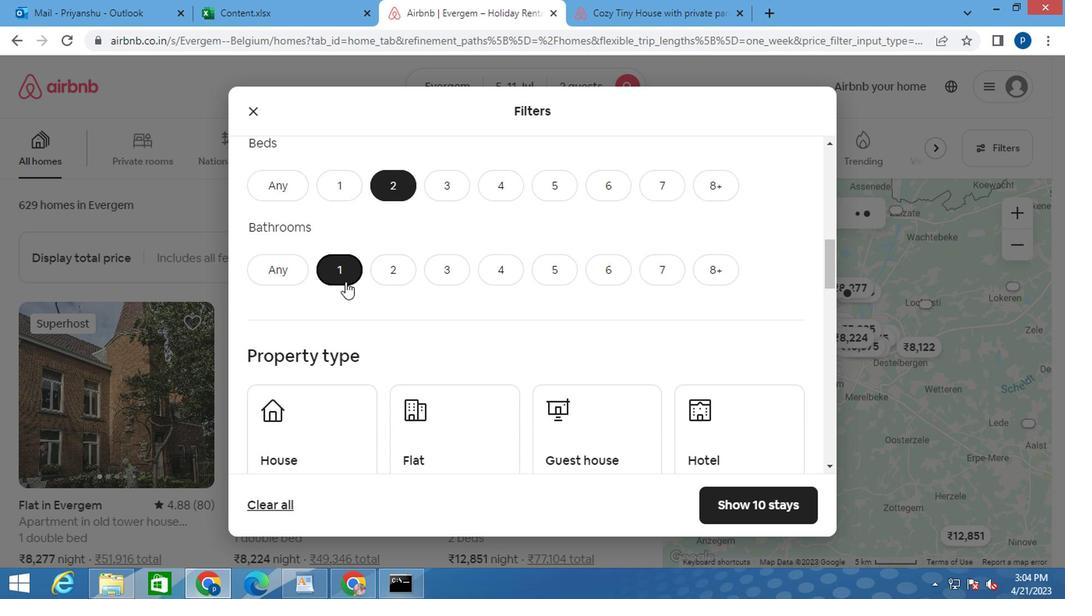 
Action: Mouse moved to (311, 280)
Screenshot: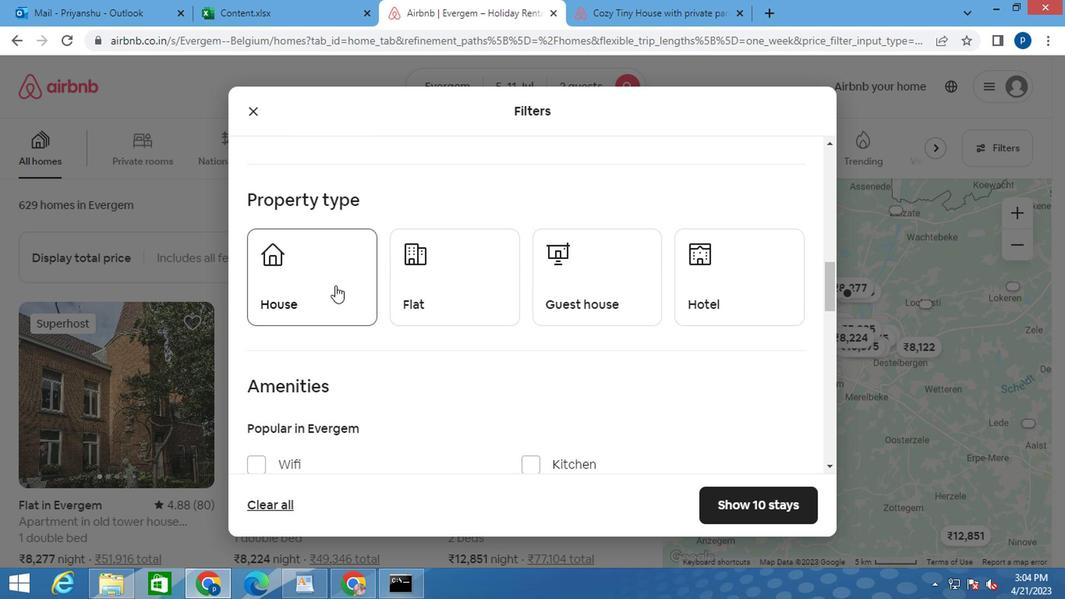 
Action: Mouse pressed left at (311, 280)
Screenshot: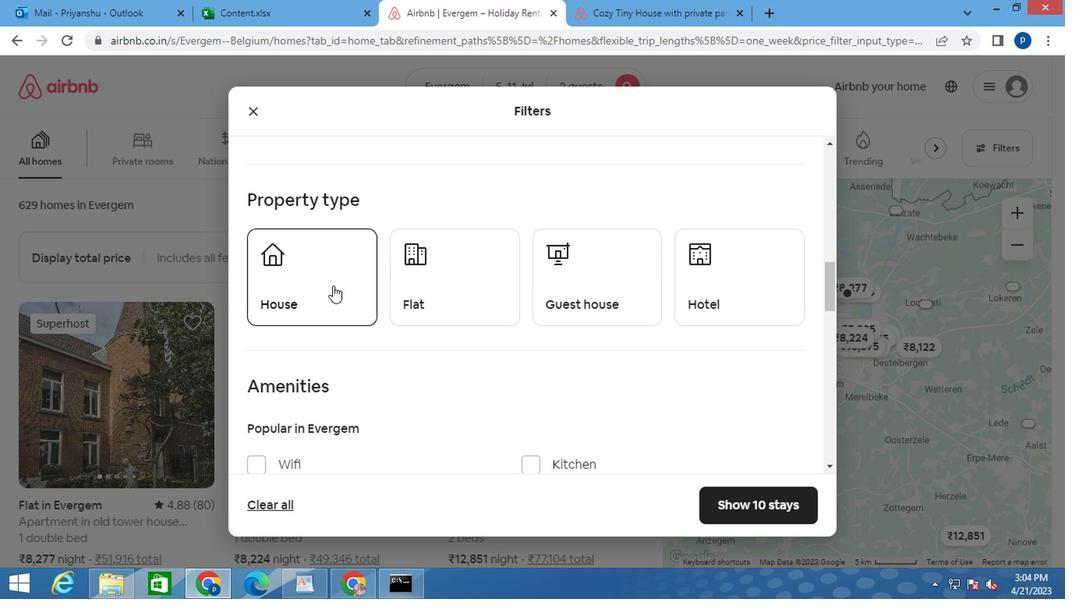 
Action: Mouse moved to (425, 290)
Screenshot: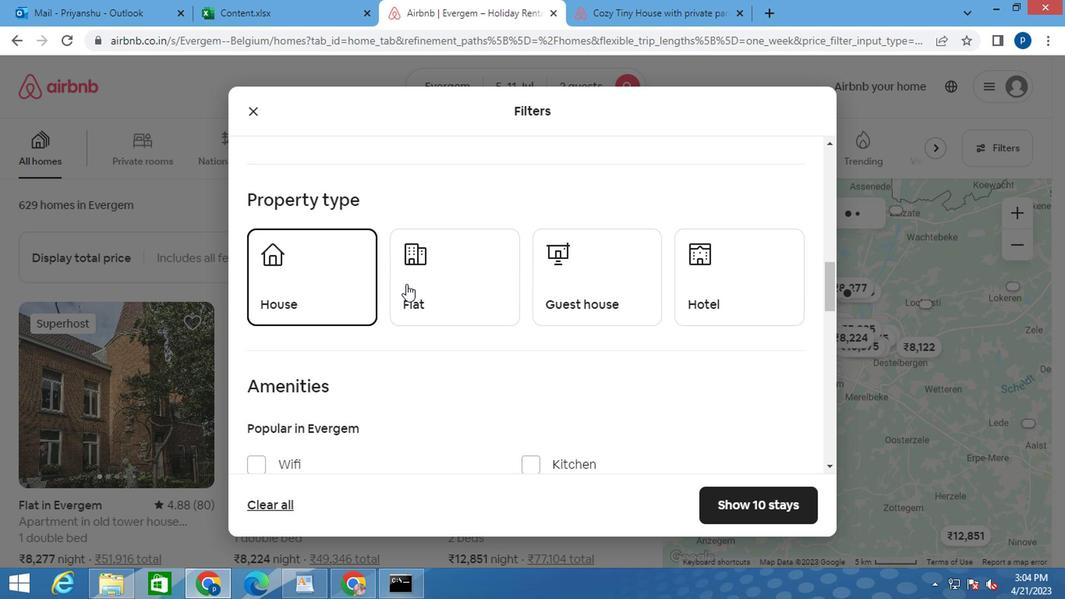 
Action: Mouse pressed left at (425, 290)
Screenshot: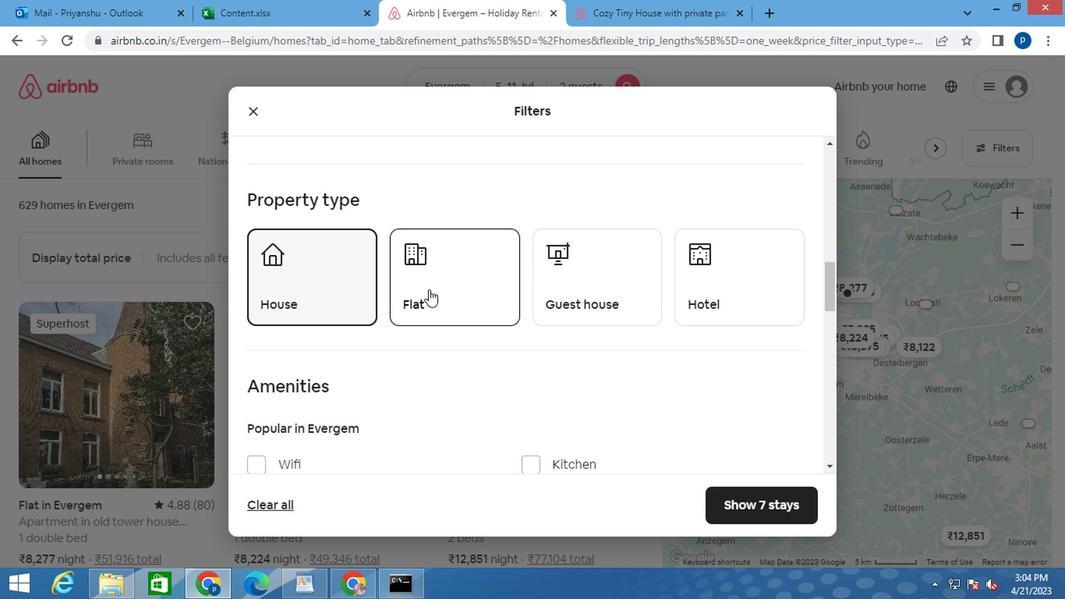 
Action: Mouse moved to (561, 289)
Screenshot: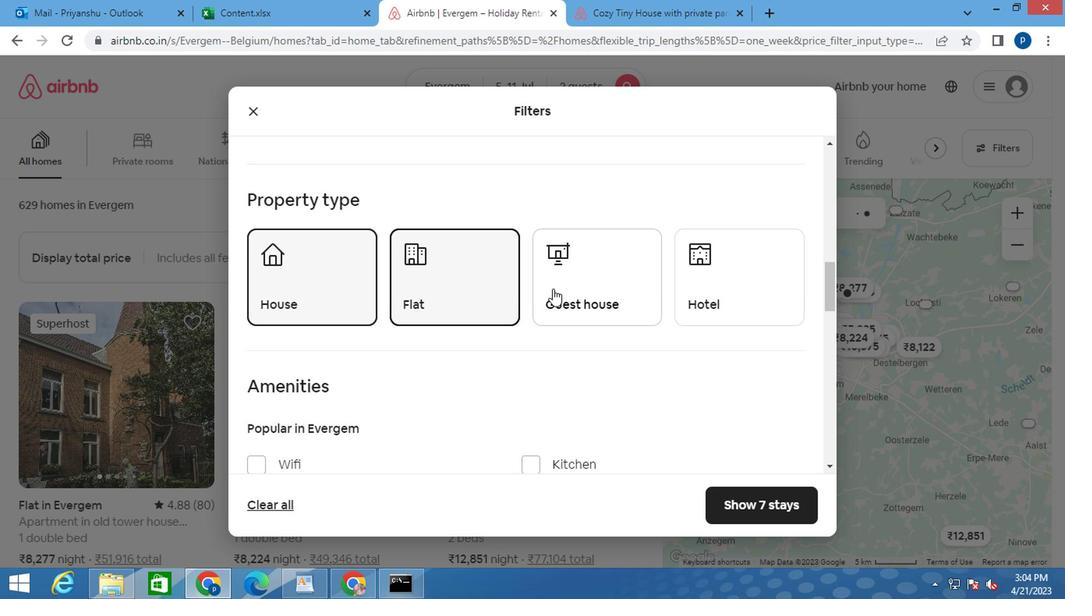 
Action: Mouse pressed left at (561, 289)
Screenshot: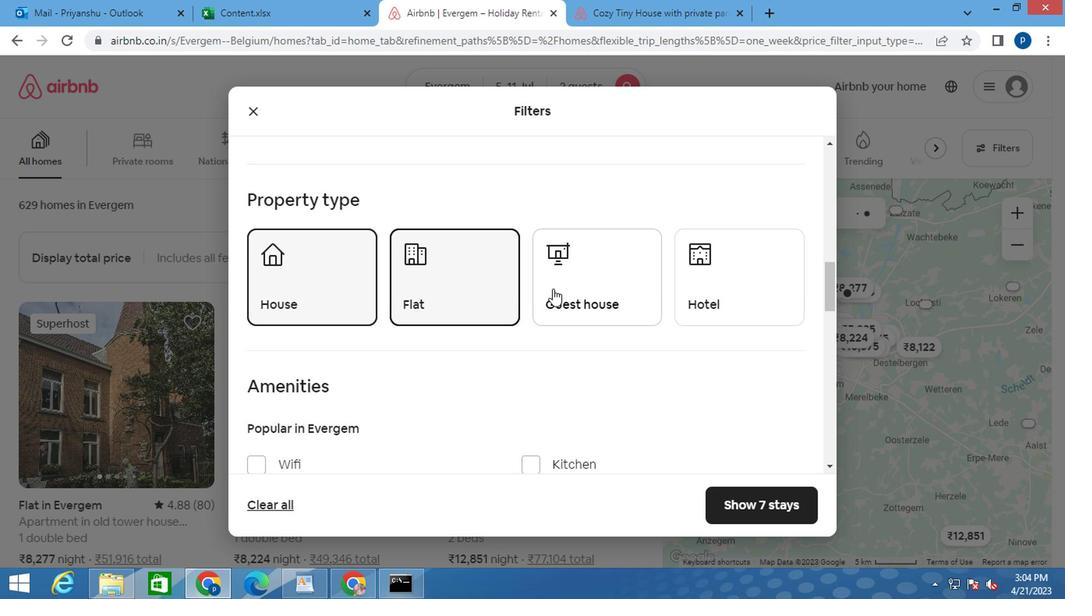 
Action: Mouse scrolled (561, 288) with delta (0, -1)
Screenshot: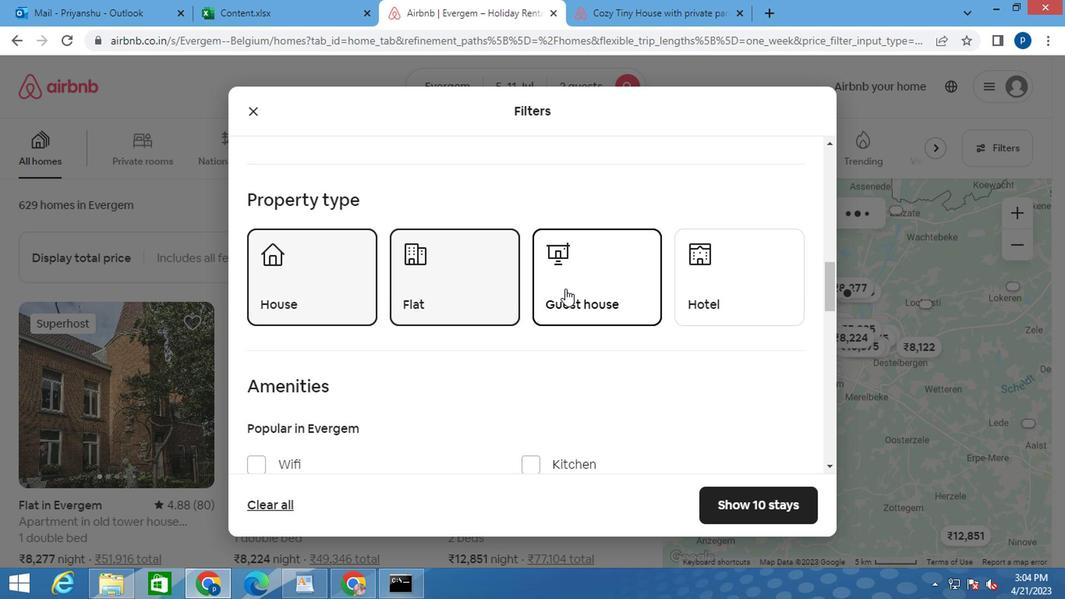 
Action: Mouse scrolled (561, 288) with delta (0, -1)
Screenshot: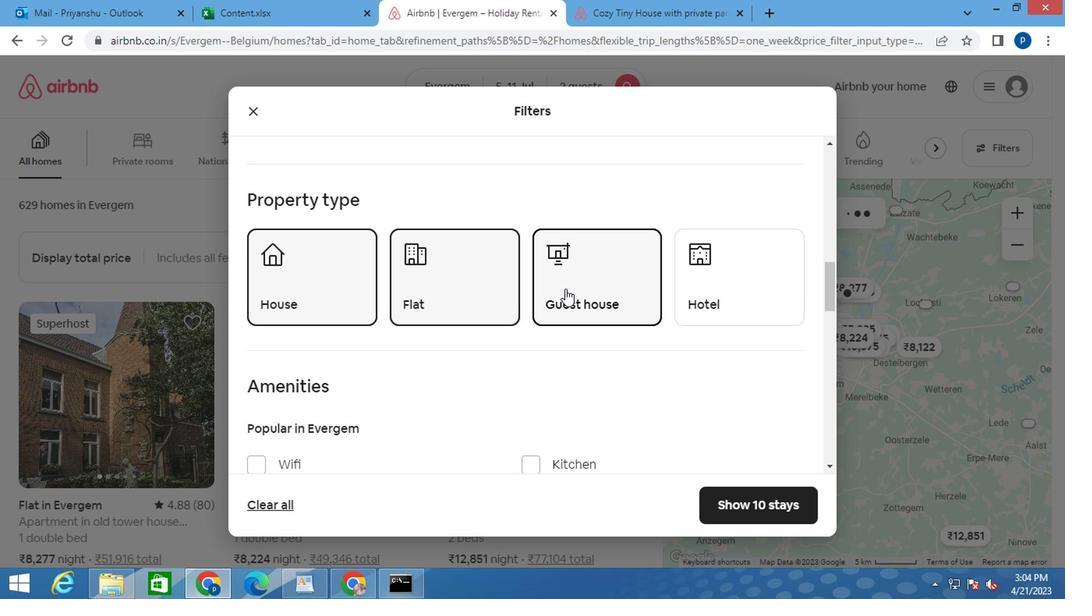 
Action: Mouse moved to (500, 297)
Screenshot: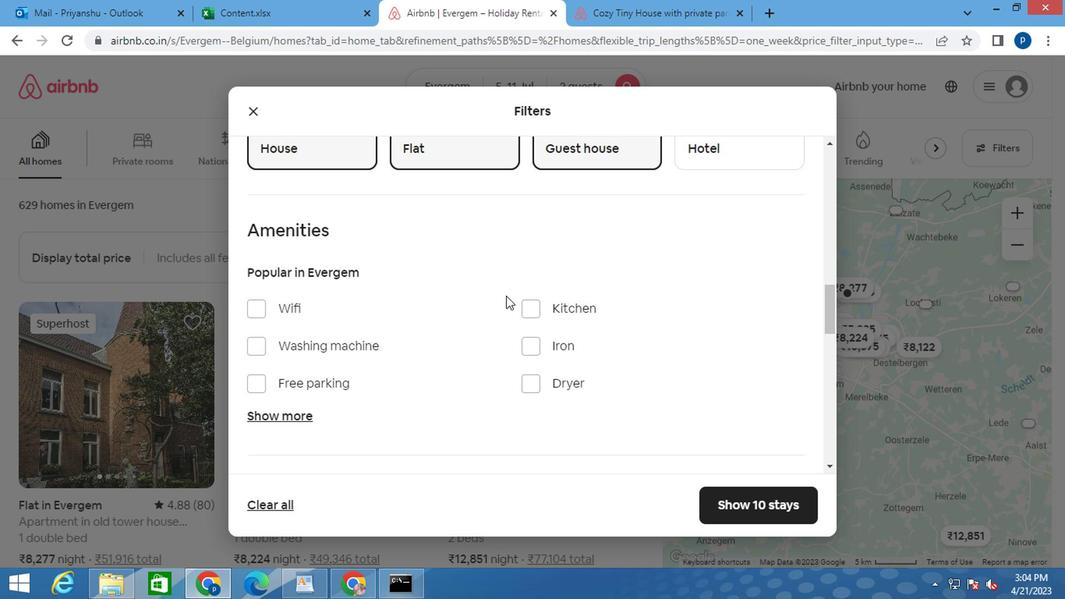 
Action: Mouse scrolled (500, 296) with delta (0, 0)
Screenshot: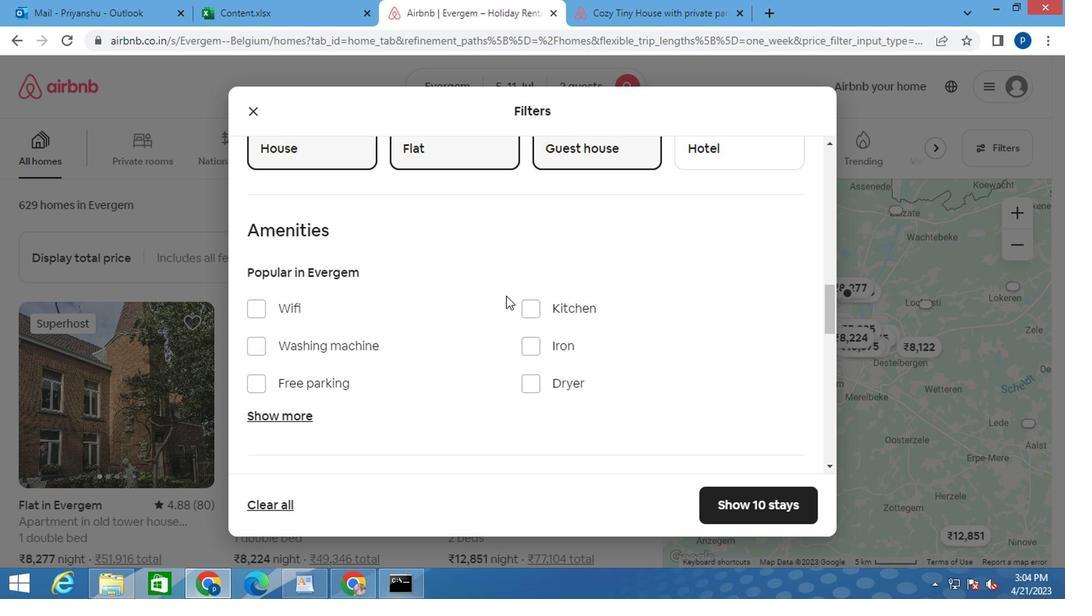 
Action: Mouse moved to (499, 297)
Screenshot: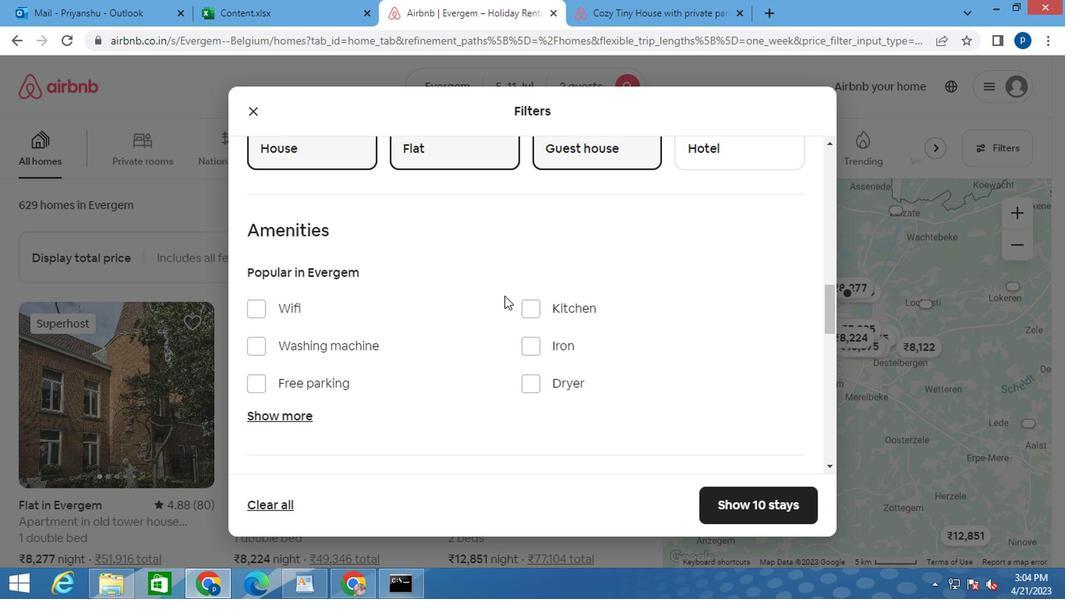 
Action: Mouse scrolled (499, 296) with delta (0, 0)
Screenshot: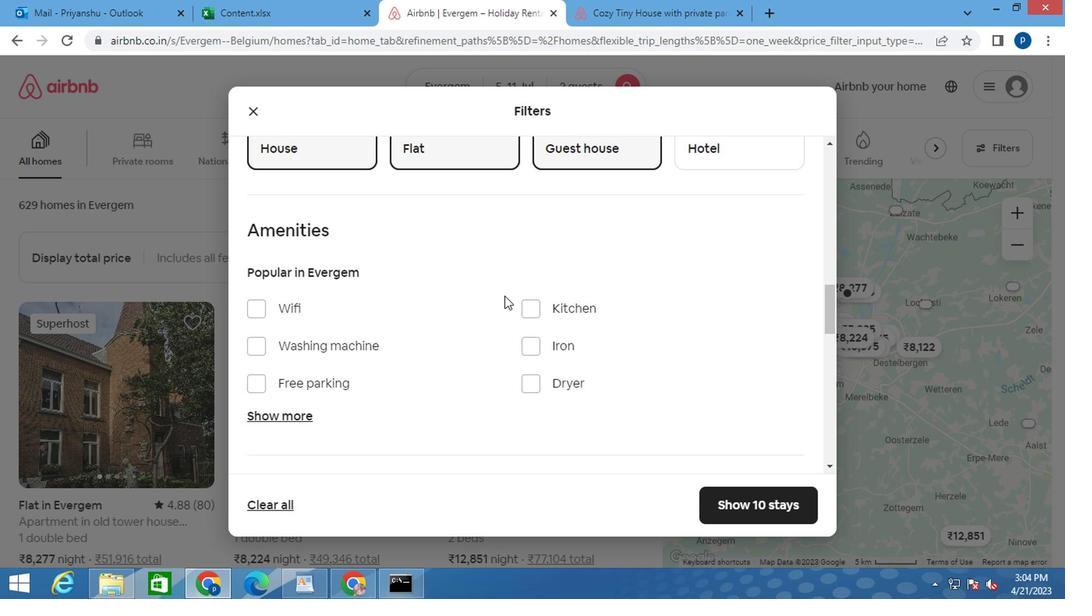 
Action: Mouse moved to (263, 257)
Screenshot: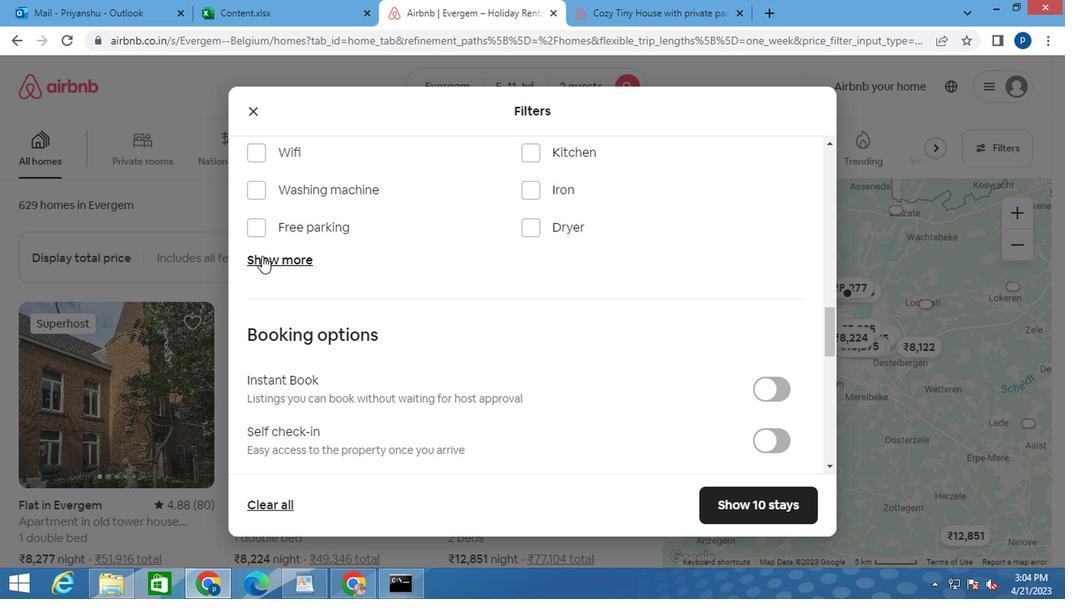 
Action: Mouse pressed left at (263, 257)
Screenshot: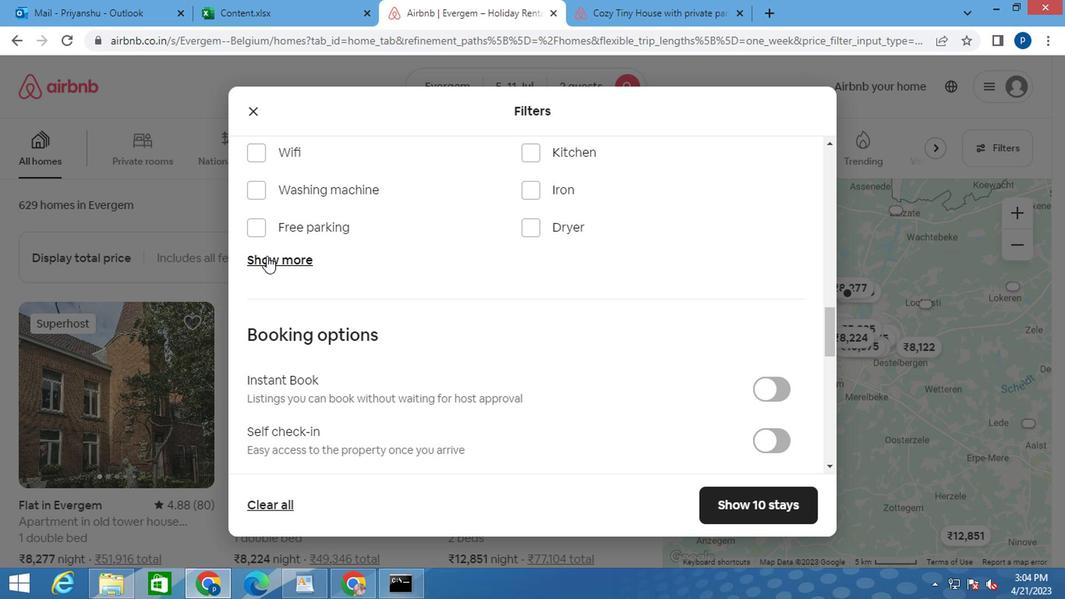 
Action: Mouse moved to (522, 315)
Screenshot: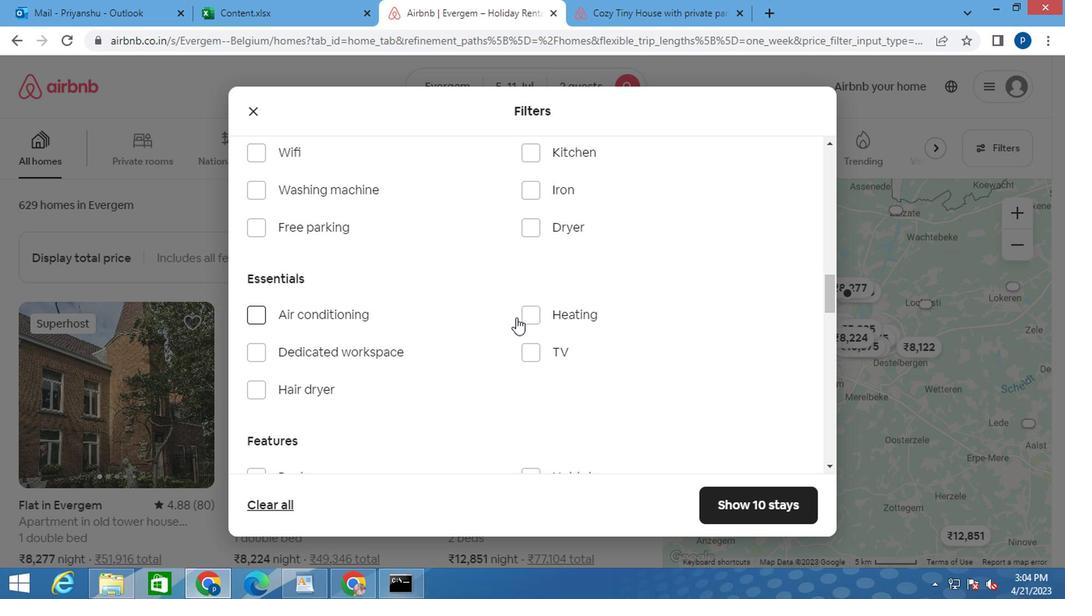 
Action: Mouse pressed left at (522, 315)
Screenshot: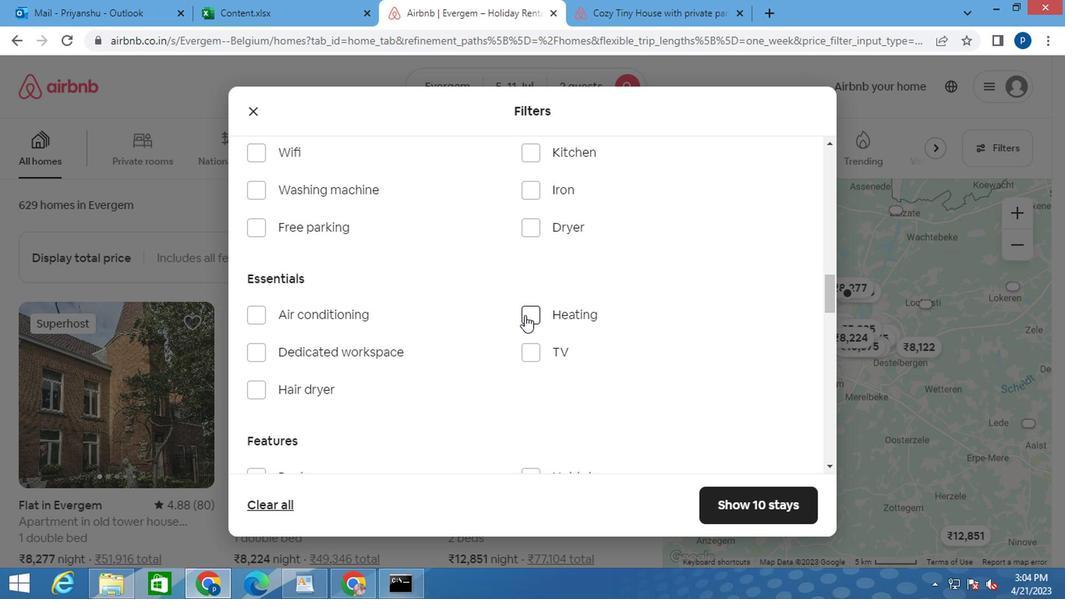 
Action: Mouse moved to (486, 337)
Screenshot: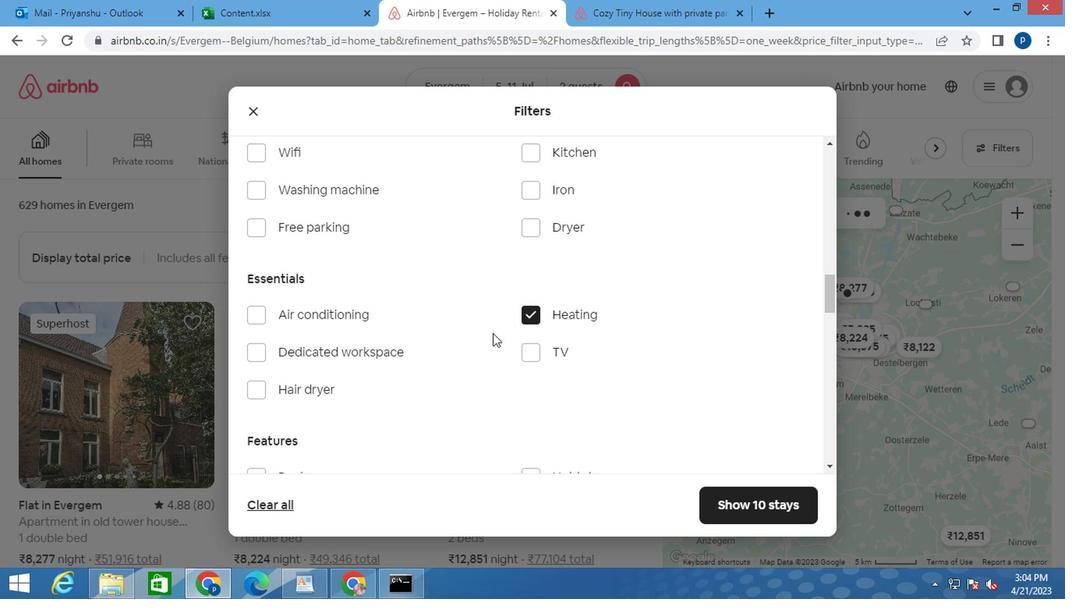 
Action: Mouse scrolled (487, 336) with delta (0, -1)
Screenshot: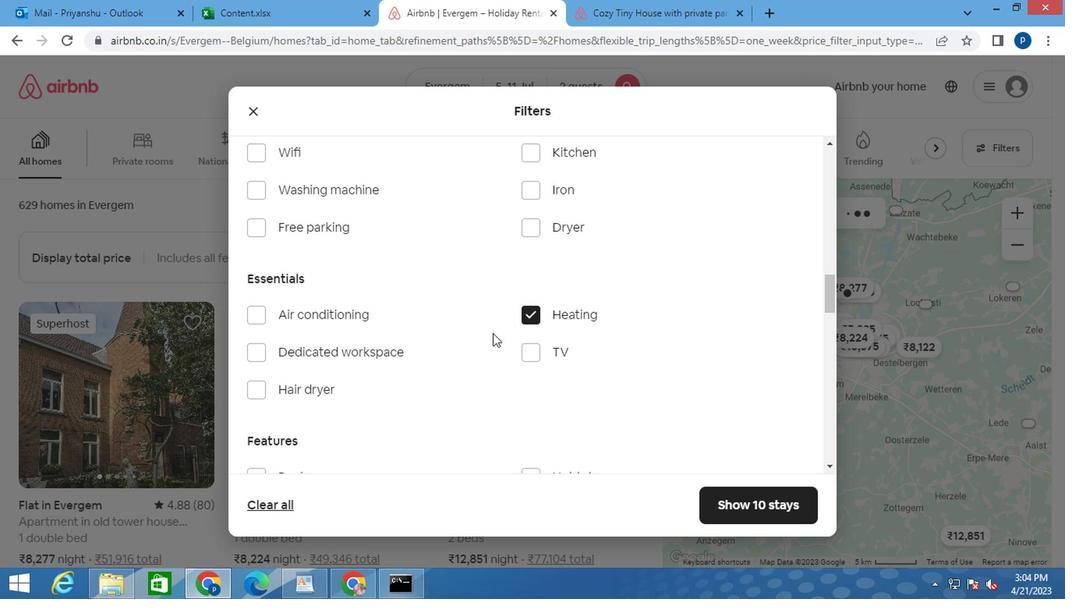 
Action: Mouse scrolled (486, 336) with delta (0, -1)
Screenshot: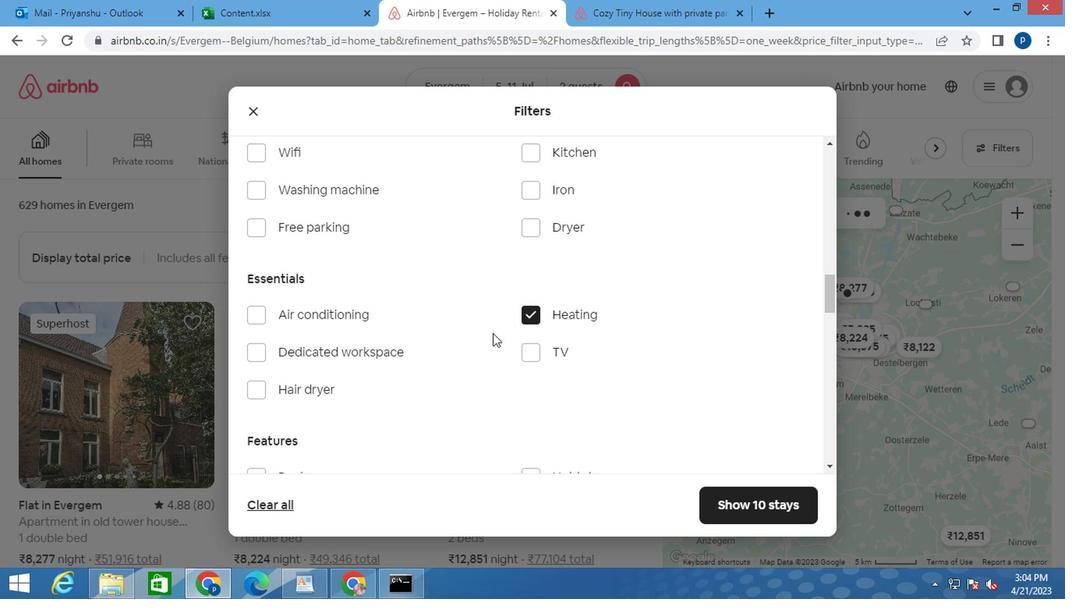 
Action: Mouse scrolled (486, 336) with delta (0, -1)
Screenshot: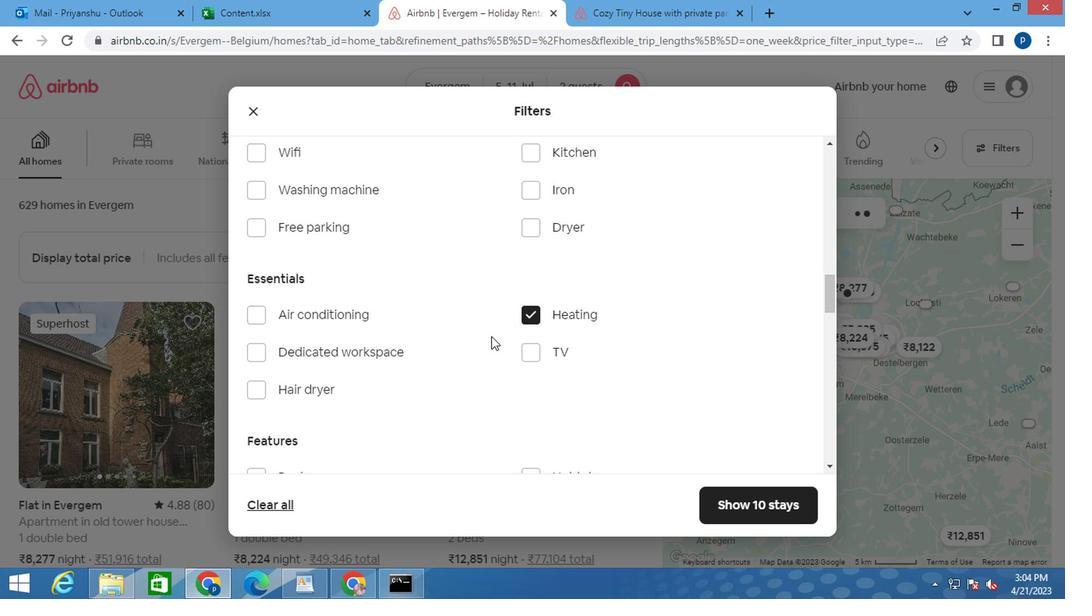 
Action: Mouse scrolled (486, 336) with delta (0, -1)
Screenshot: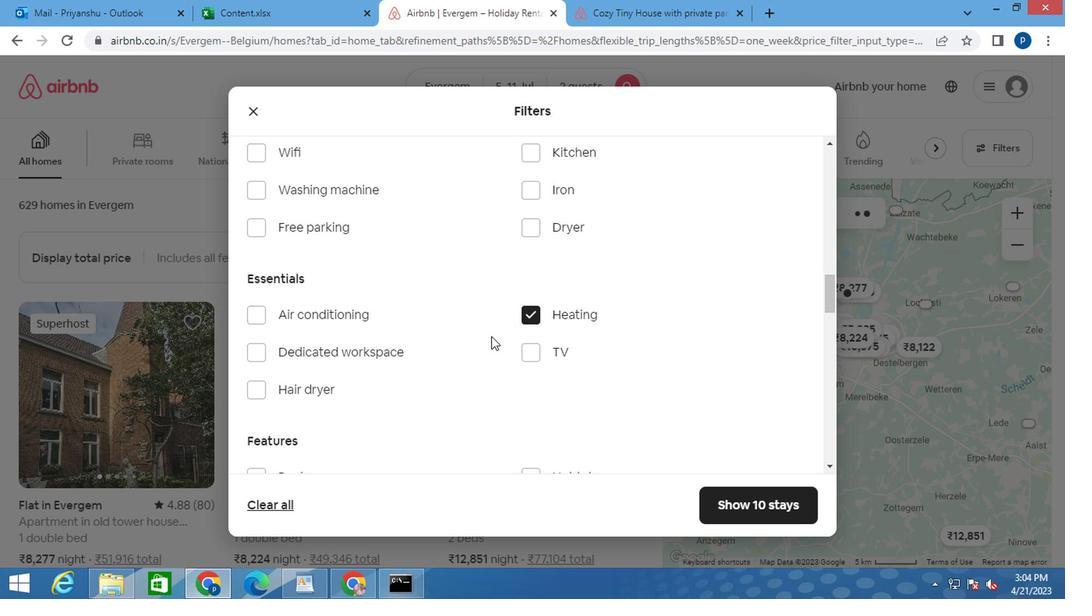 
Action: Mouse moved to (390, 329)
Screenshot: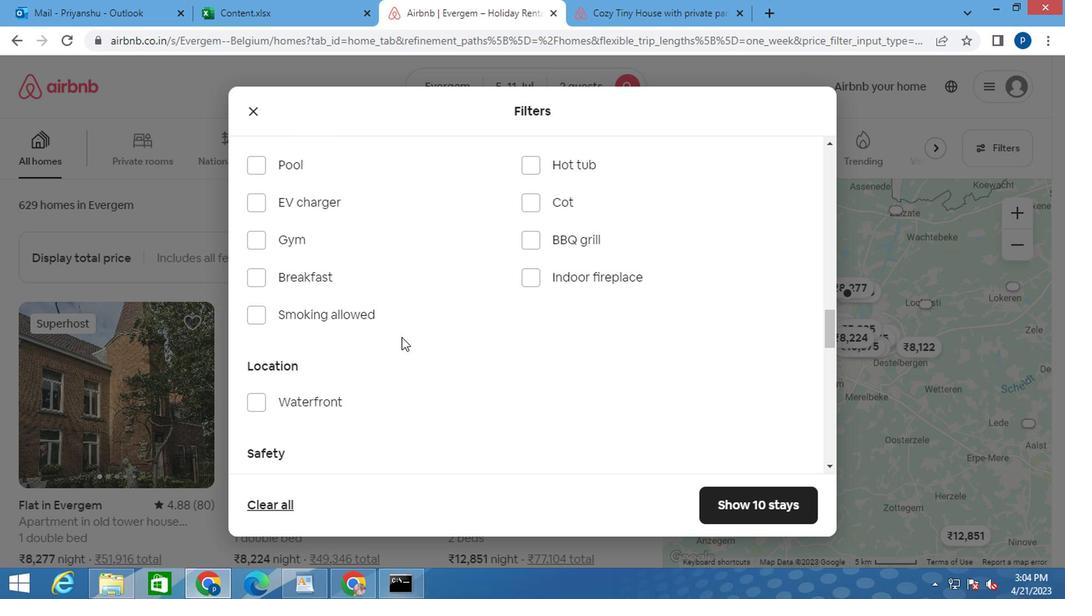 
Action: Mouse scrolled (398, 337) with delta (0, 0)
Screenshot: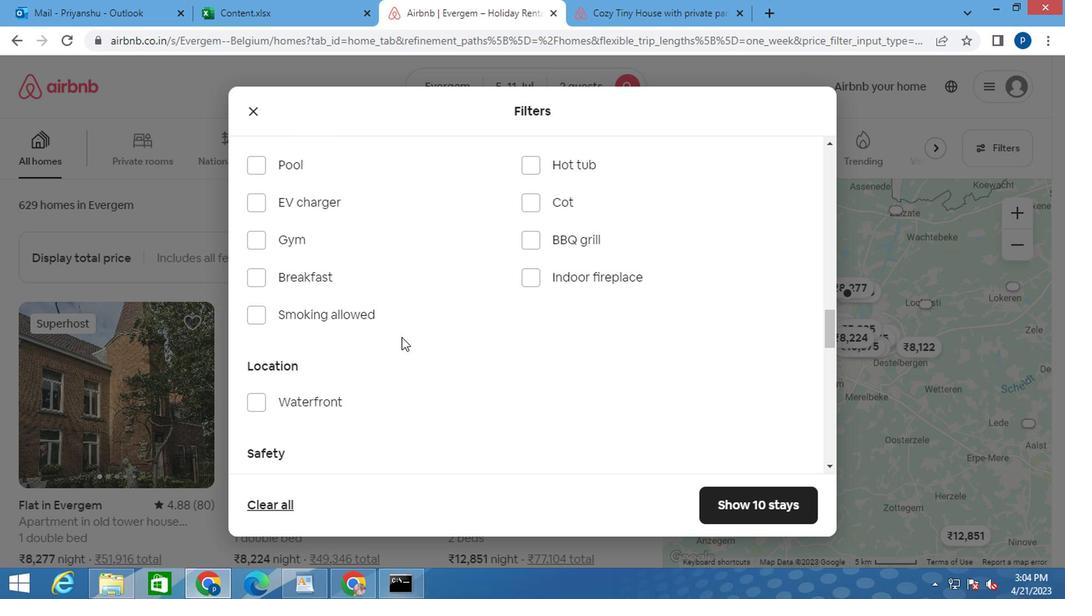 
Action: Mouse moved to (375, 328)
Screenshot: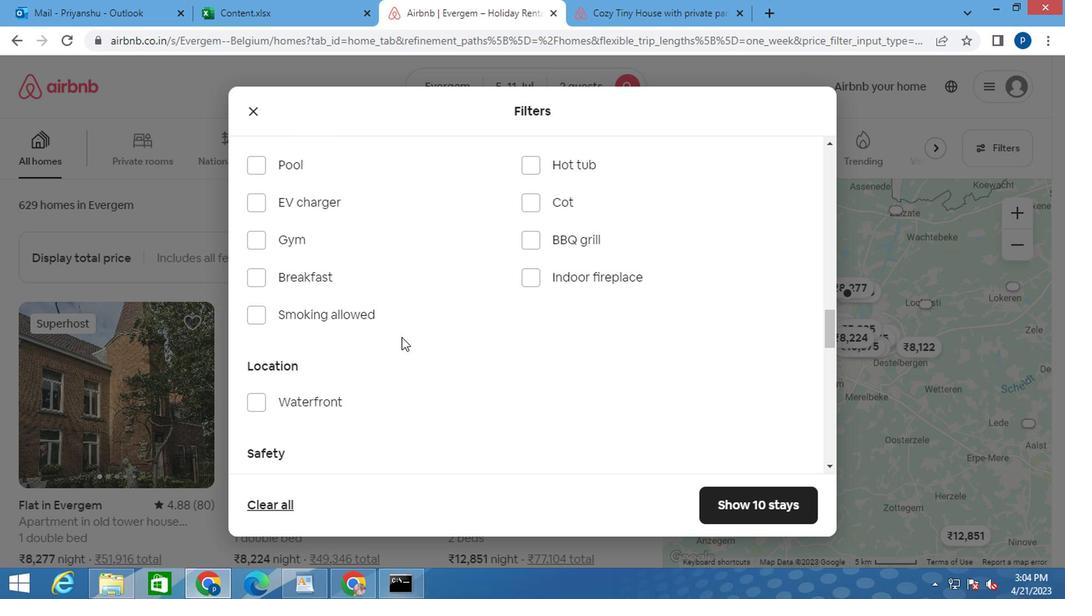 
Action: Mouse scrolled (396, 338) with delta (0, -1)
Screenshot: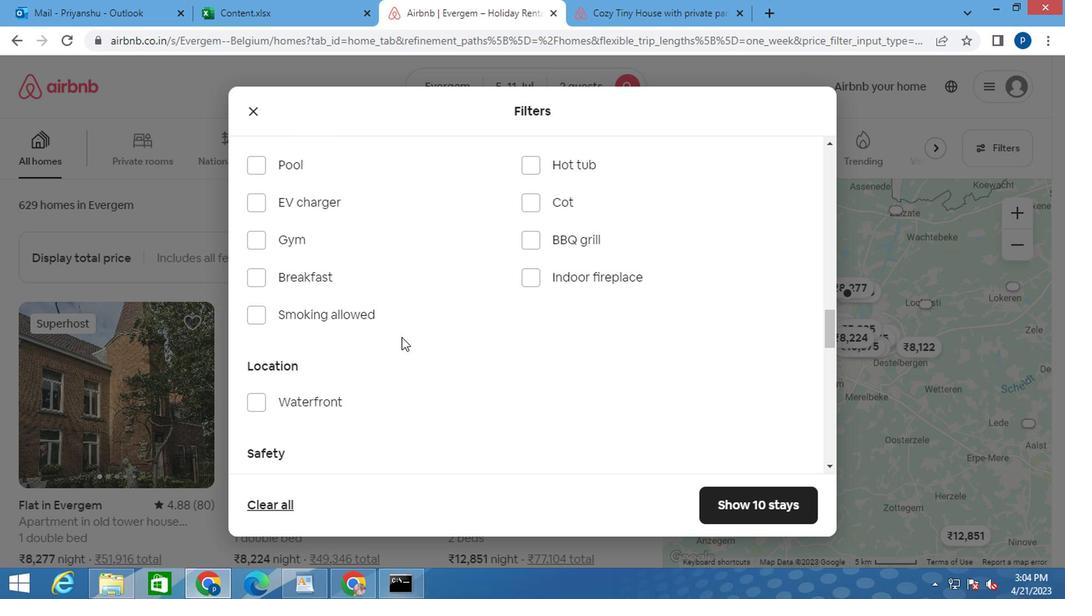 
Action: Mouse moved to (311, 328)
Screenshot: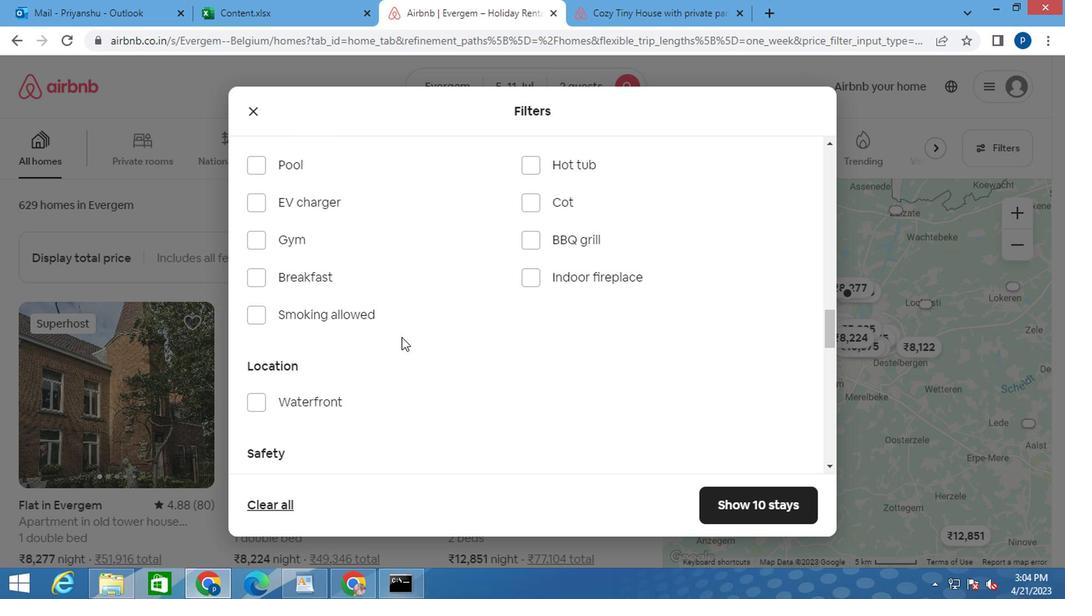 
Action: Mouse scrolled (396, 339) with delta (0, 0)
Screenshot: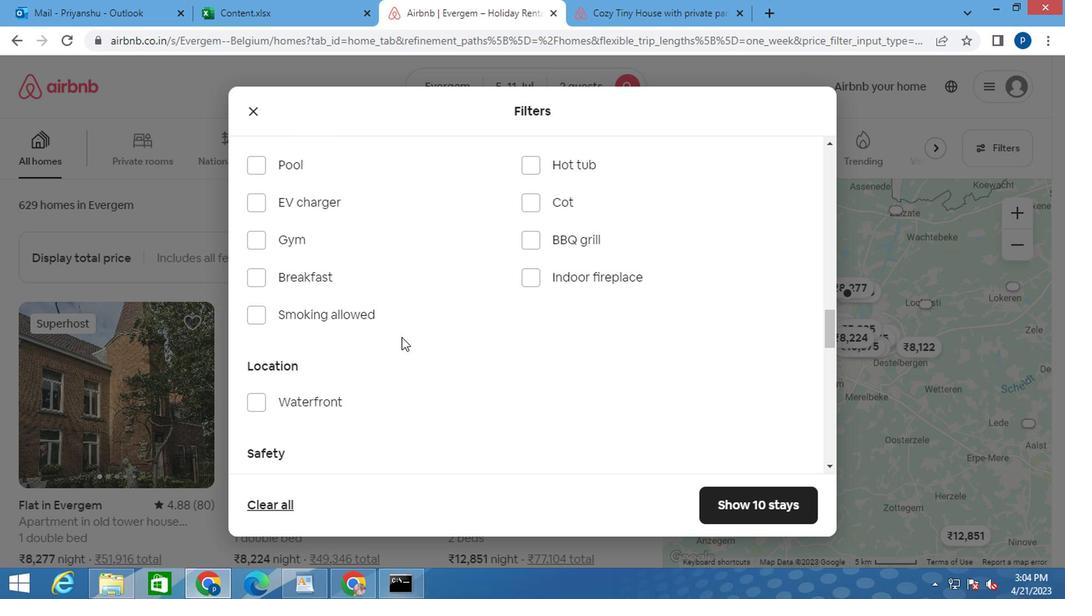 
Action: Mouse moved to (645, 379)
Screenshot: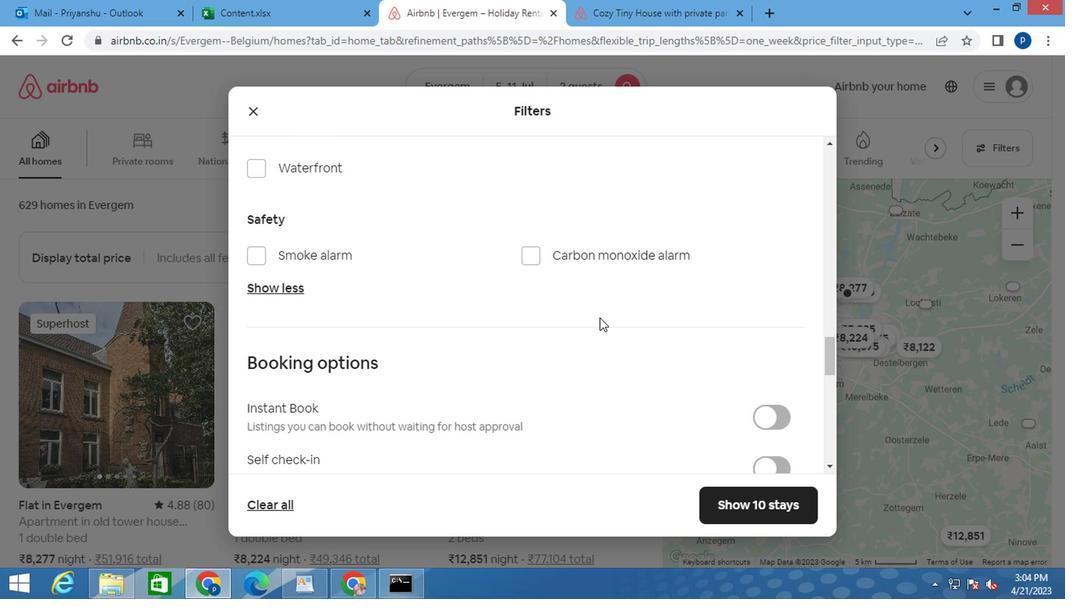 
Action: Mouse scrolled (645, 379) with delta (0, 0)
Screenshot: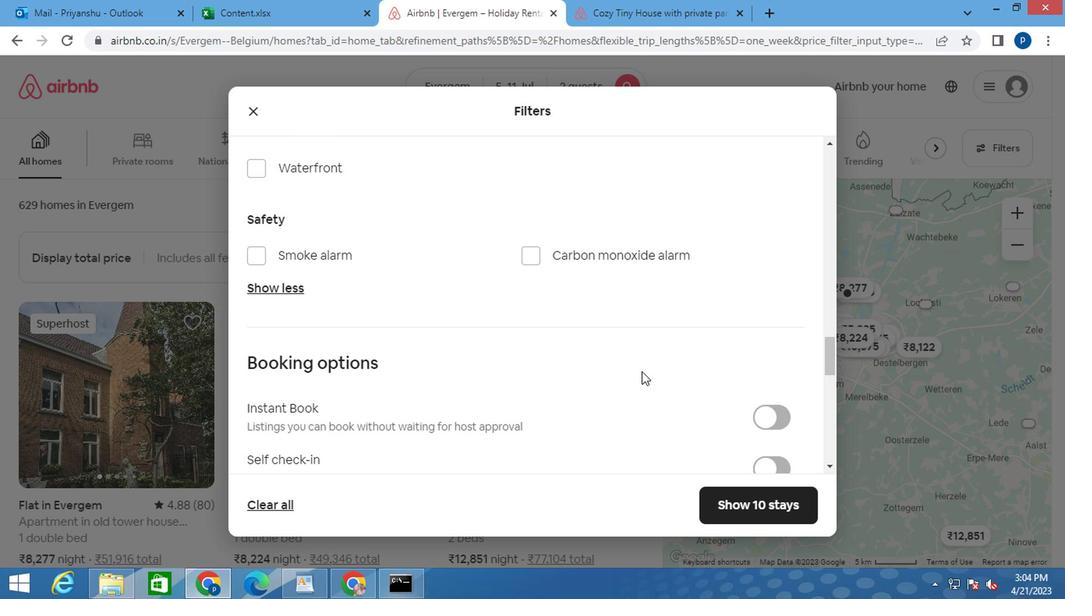 
Action: Mouse moved to (648, 379)
Screenshot: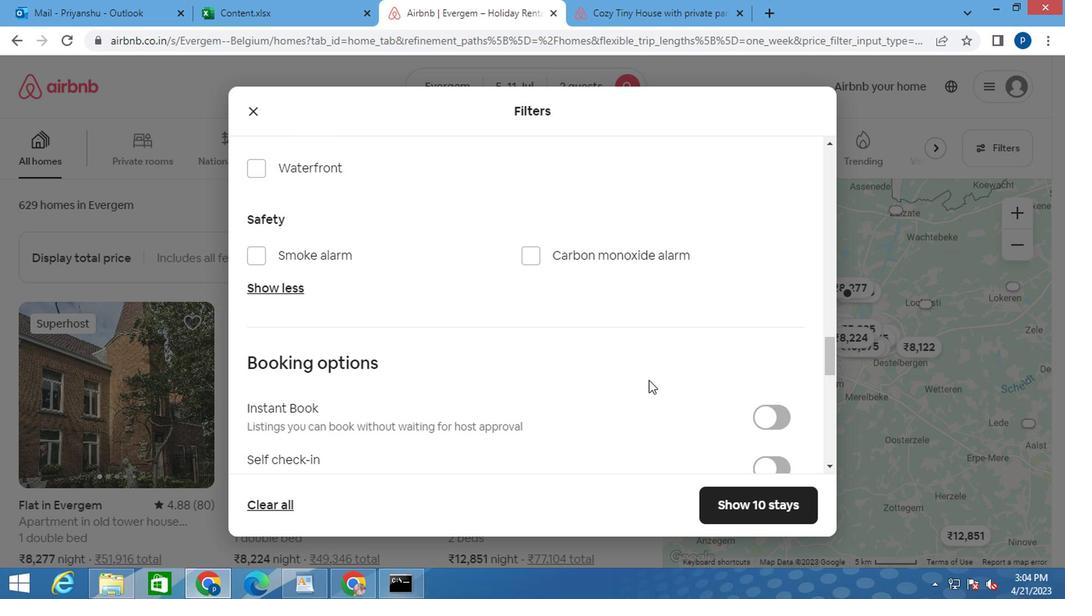 
Action: Mouse scrolled (648, 379) with delta (0, 0)
Screenshot: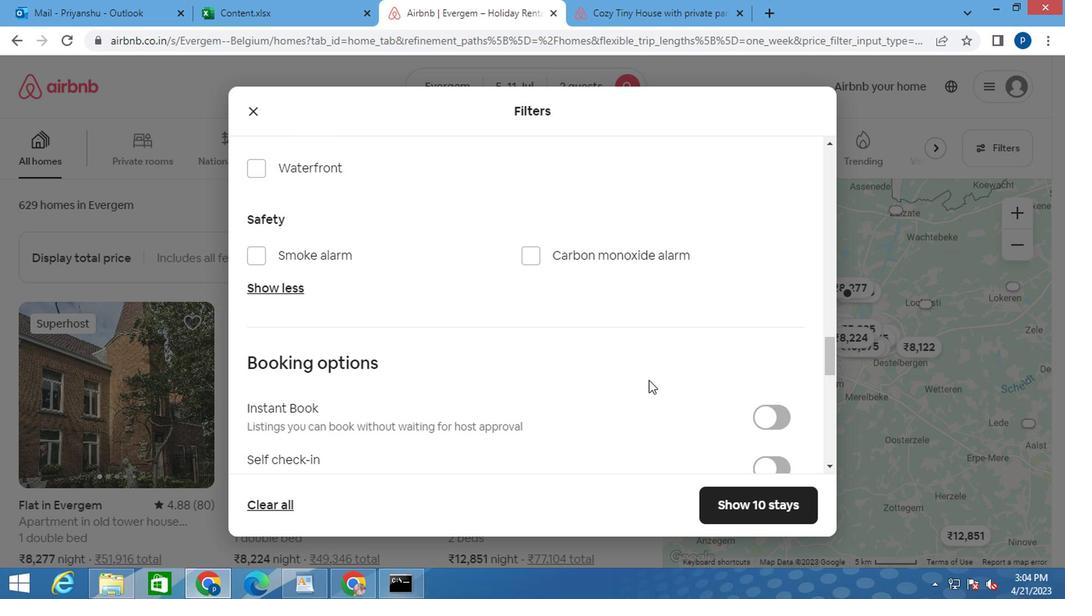 
Action: Mouse moved to (764, 322)
Screenshot: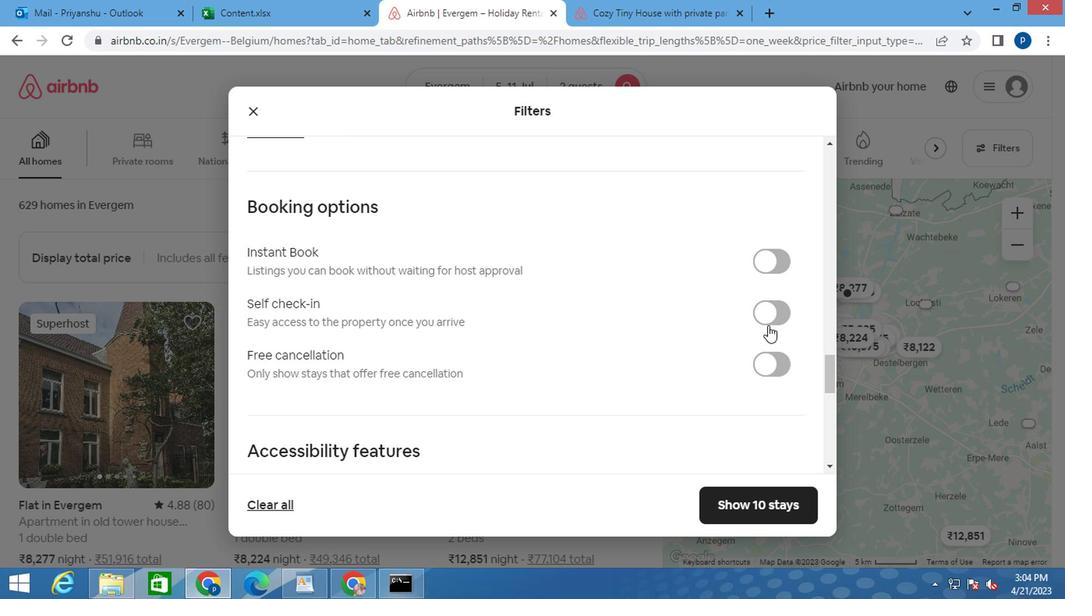 
Action: Mouse pressed left at (764, 322)
Screenshot: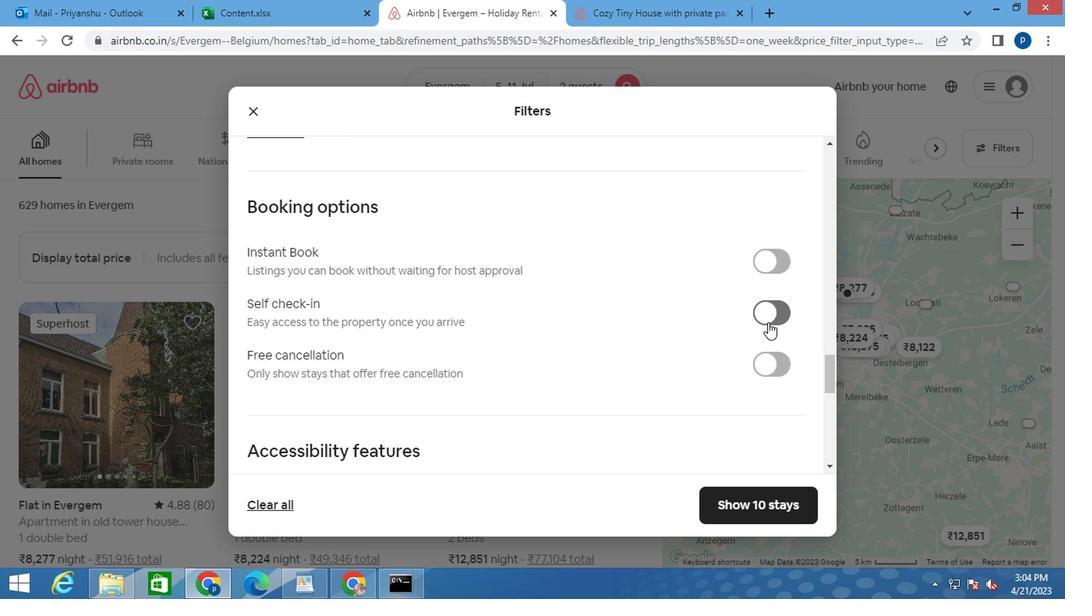 
Action: Mouse moved to (577, 351)
Screenshot: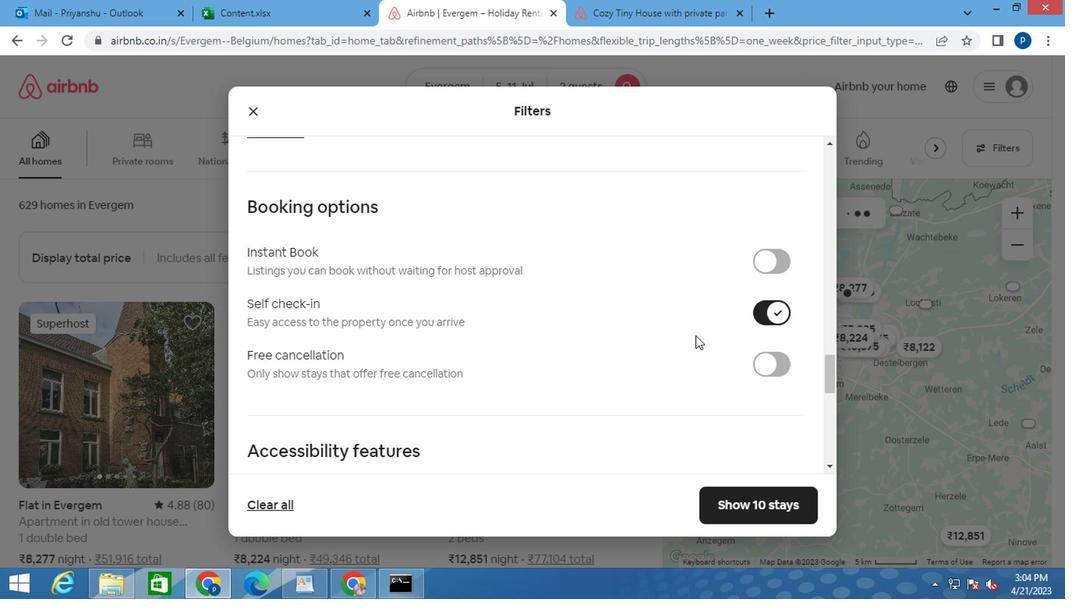 
Action: Mouse scrolled (577, 351) with delta (0, 0)
Screenshot: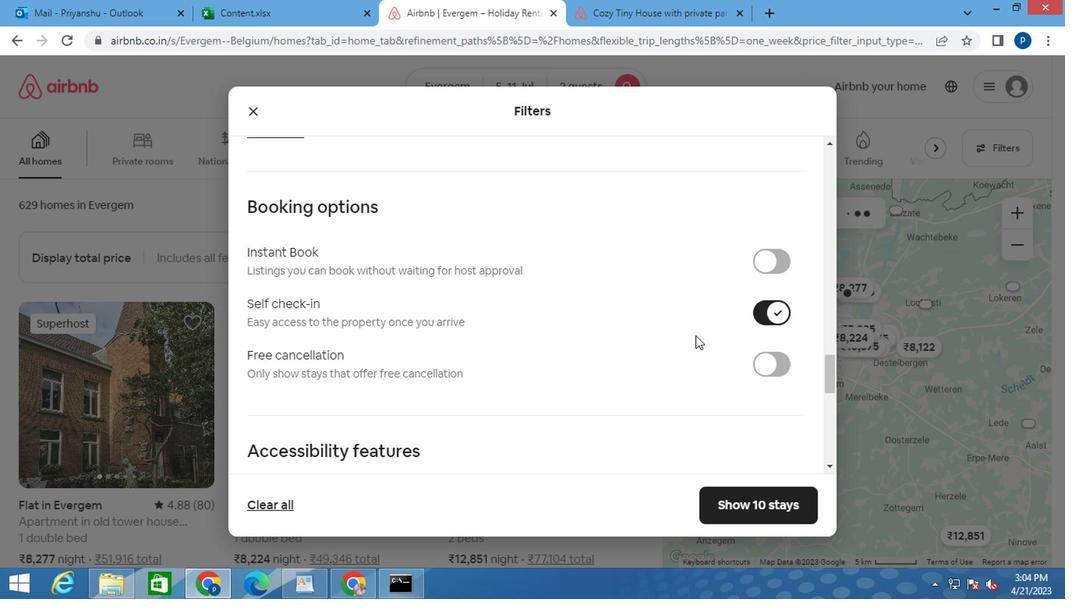 
Action: Mouse moved to (560, 353)
Screenshot: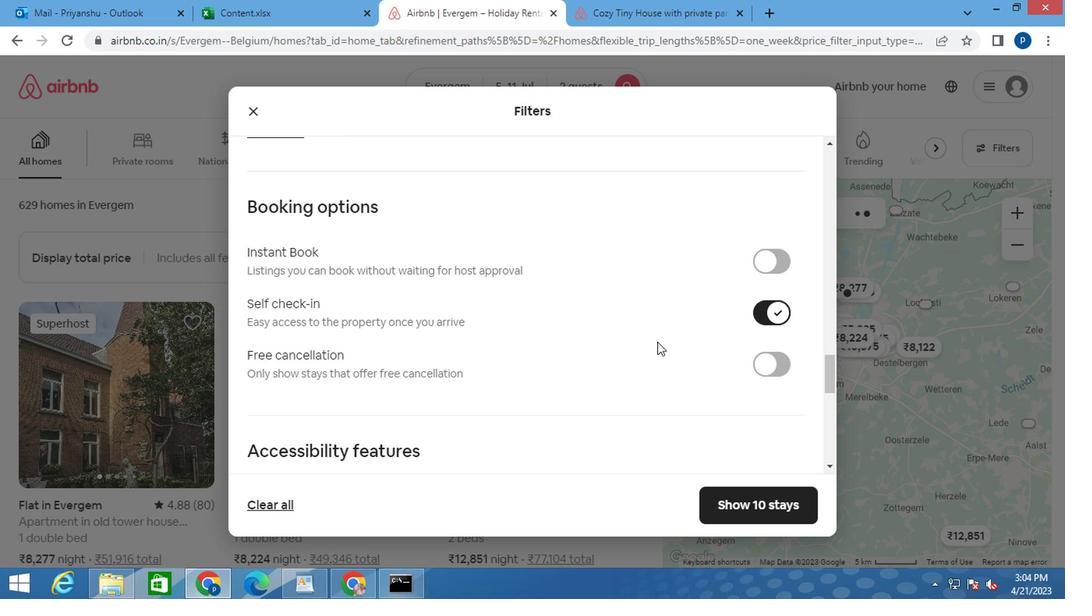 
Action: Mouse scrolled (560, 353) with delta (0, 0)
Screenshot: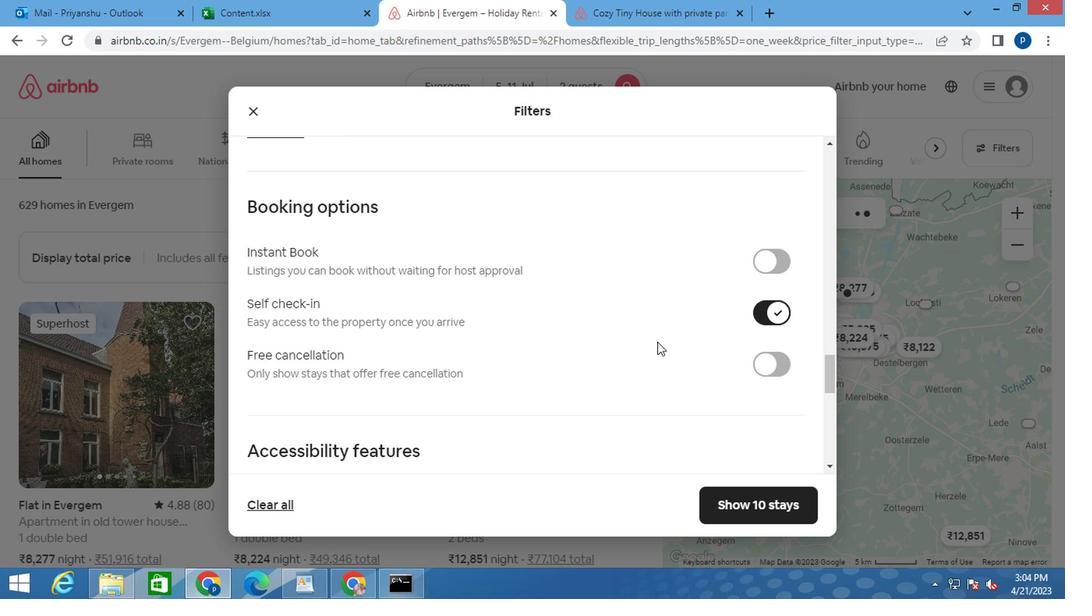 
Action: Mouse moved to (555, 354)
Screenshot: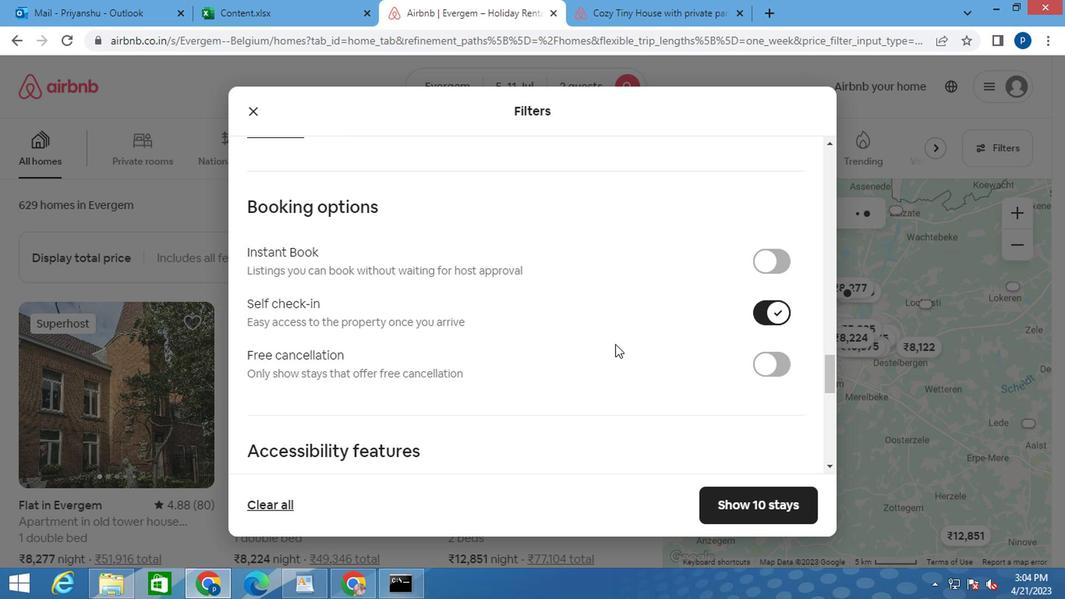 
Action: Mouse scrolled (555, 353) with delta (0, -1)
Screenshot: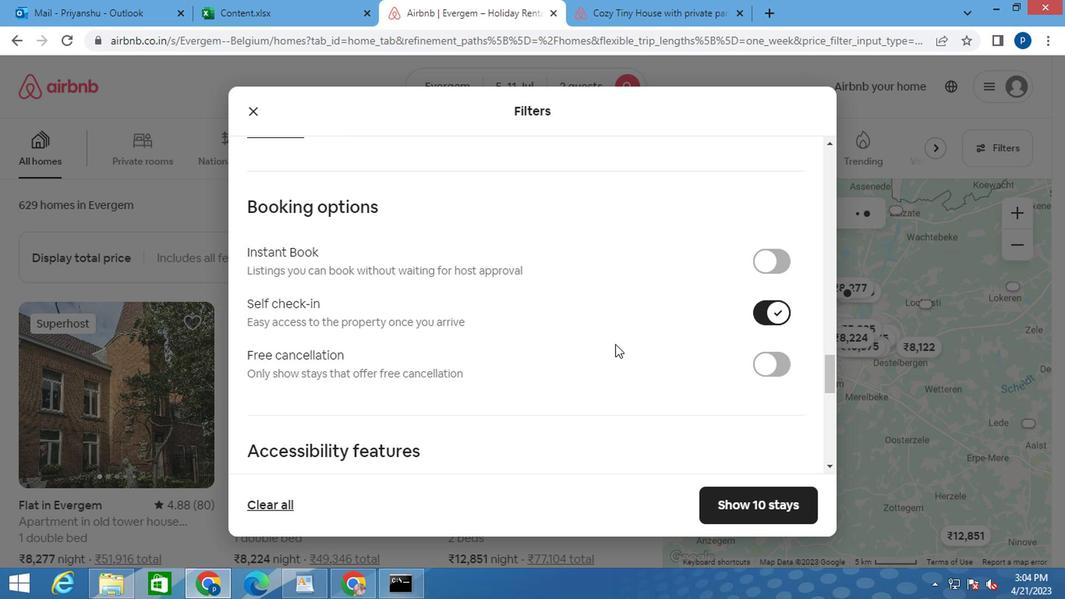 
Action: Mouse moved to (549, 354)
Screenshot: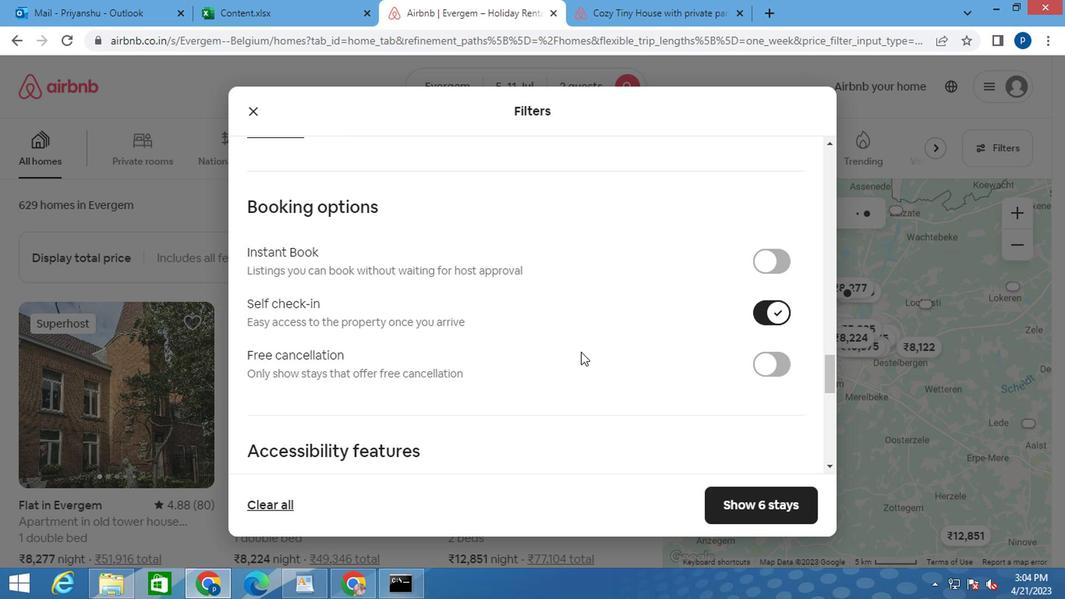
Action: Mouse scrolled (549, 353) with delta (0, -1)
Screenshot: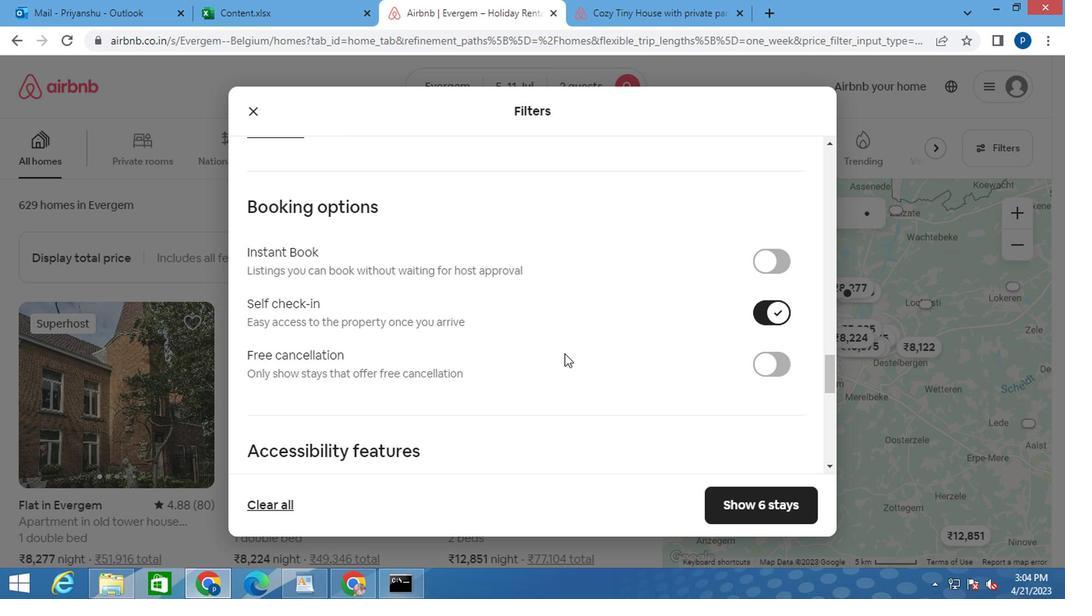 
Action: Mouse moved to (432, 367)
Screenshot: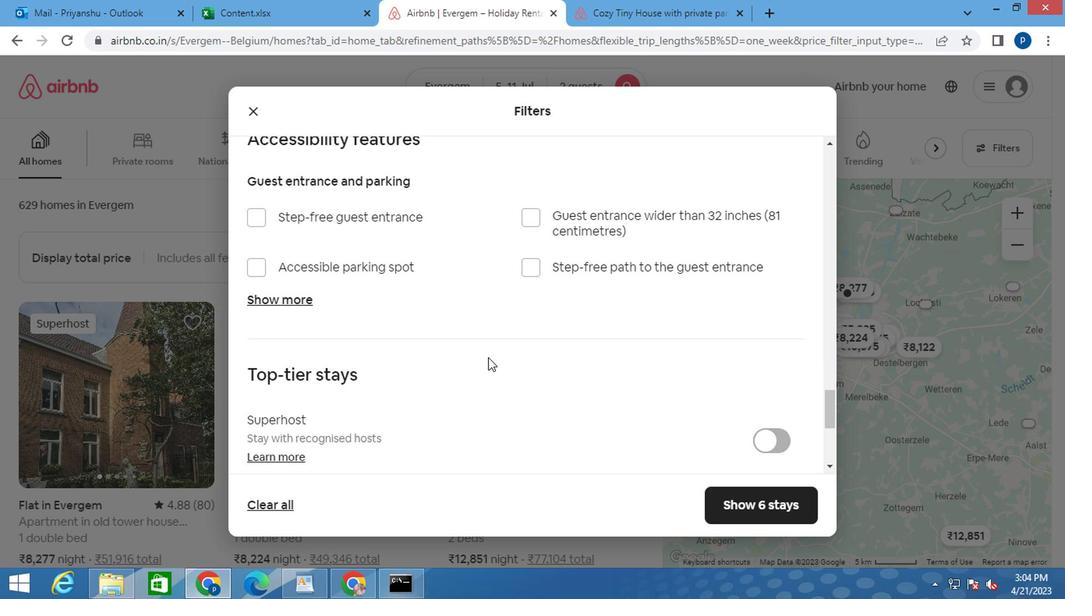 
Action: Mouse scrolled (432, 366) with delta (0, 0)
Screenshot: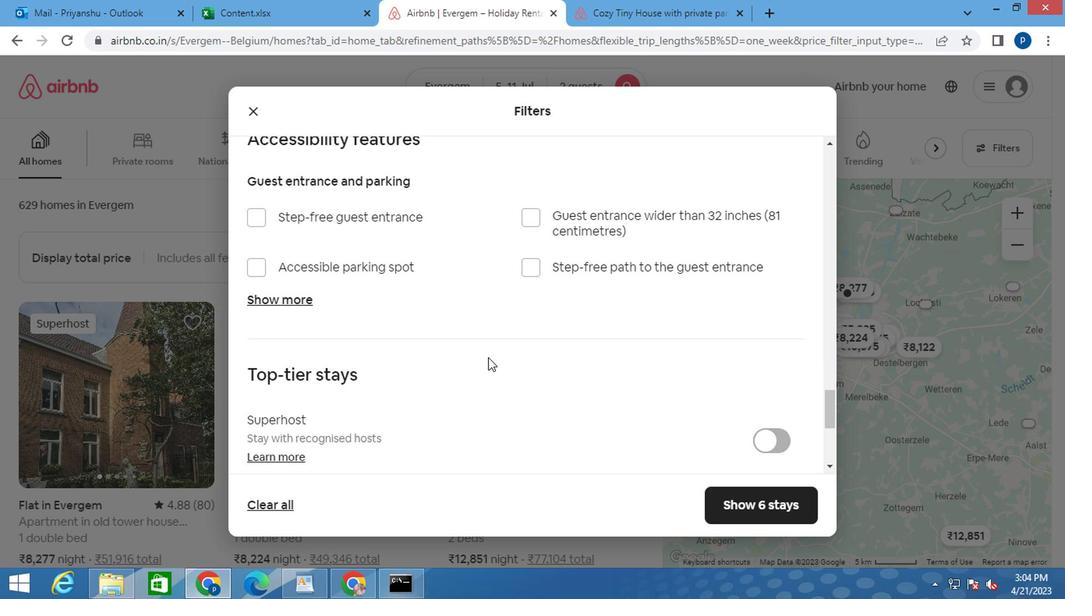 
Action: Mouse moved to (430, 368)
Screenshot: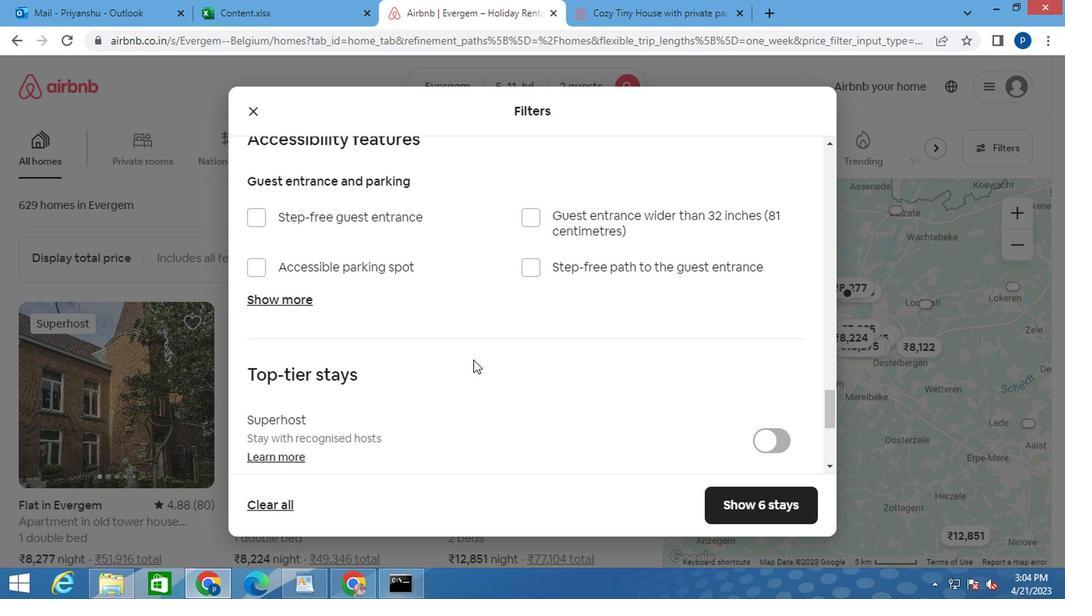 
Action: Mouse scrolled (430, 367) with delta (0, -1)
Screenshot: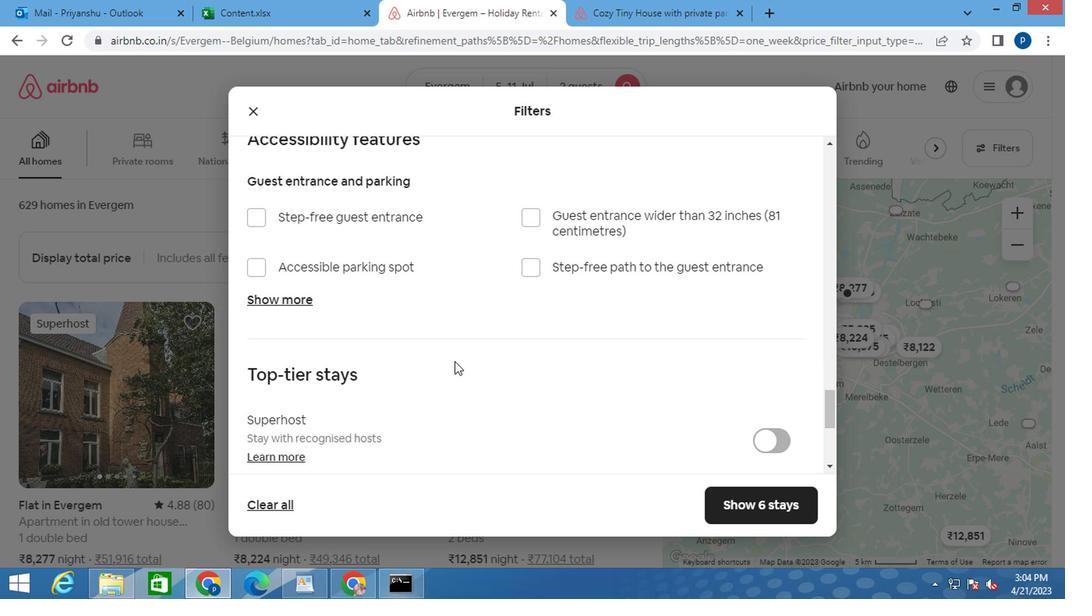 
Action: Mouse moved to (429, 369)
Screenshot: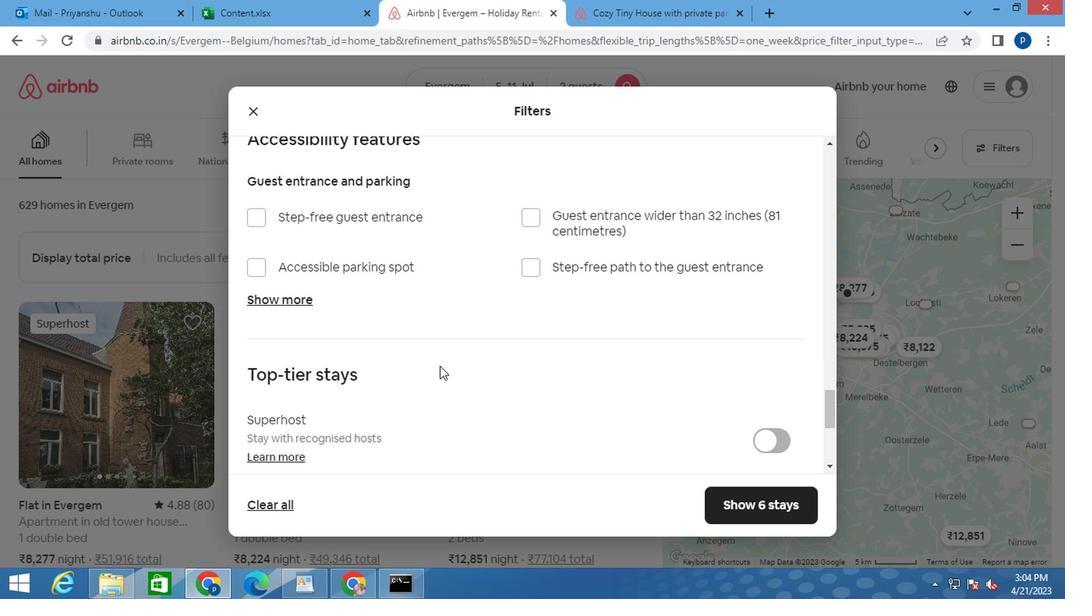 
Action: Mouse scrolled (429, 368) with delta (0, 0)
Screenshot: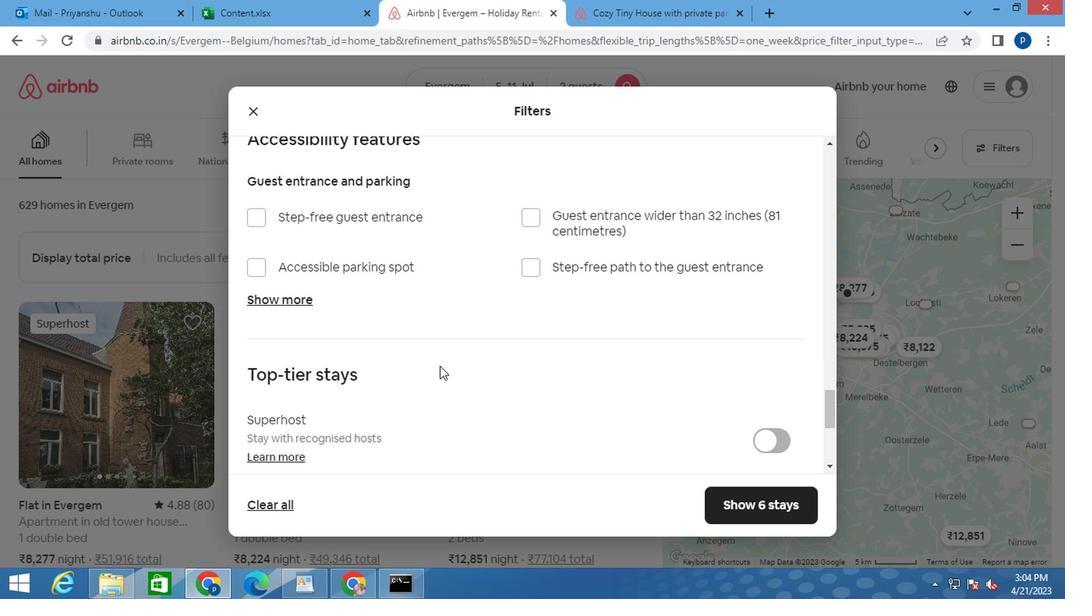 
Action: Mouse moved to (361, 372)
Screenshot: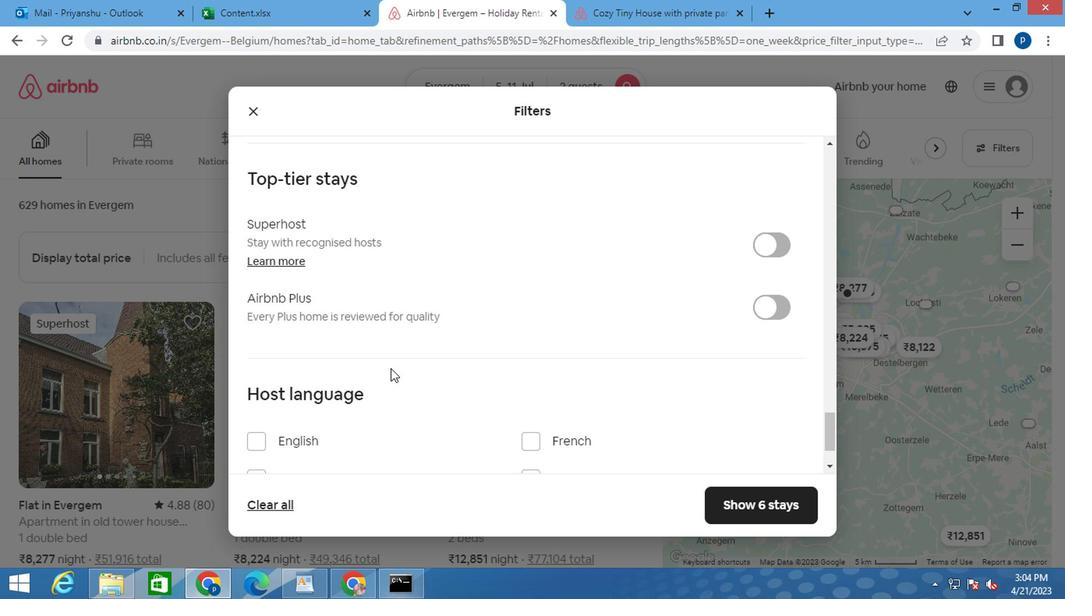 
Action: Mouse scrolled (361, 371) with delta (0, -1)
Screenshot: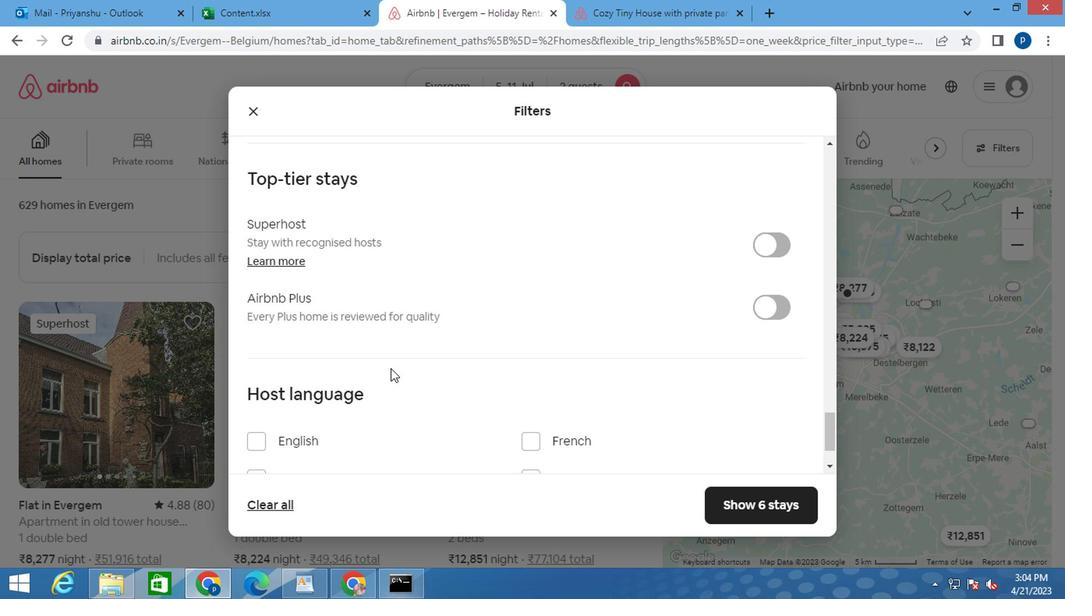 
Action: Mouse scrolled (361, 371) with delta (0, -1)
Screenshot: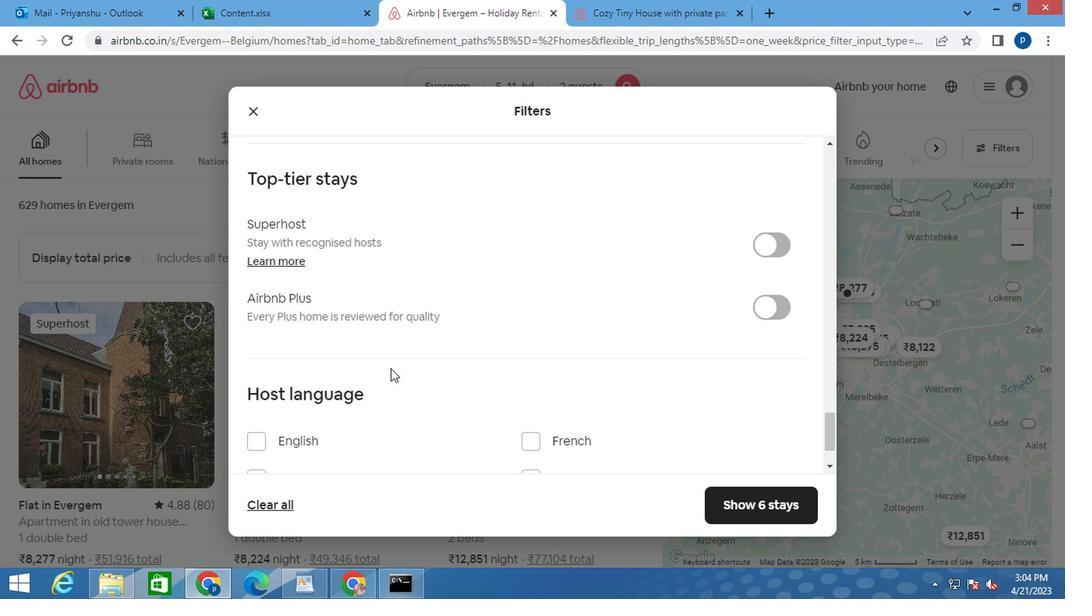 
Action: Mouse scrolled (361, 371) with delta (0, -1)
Screenshot: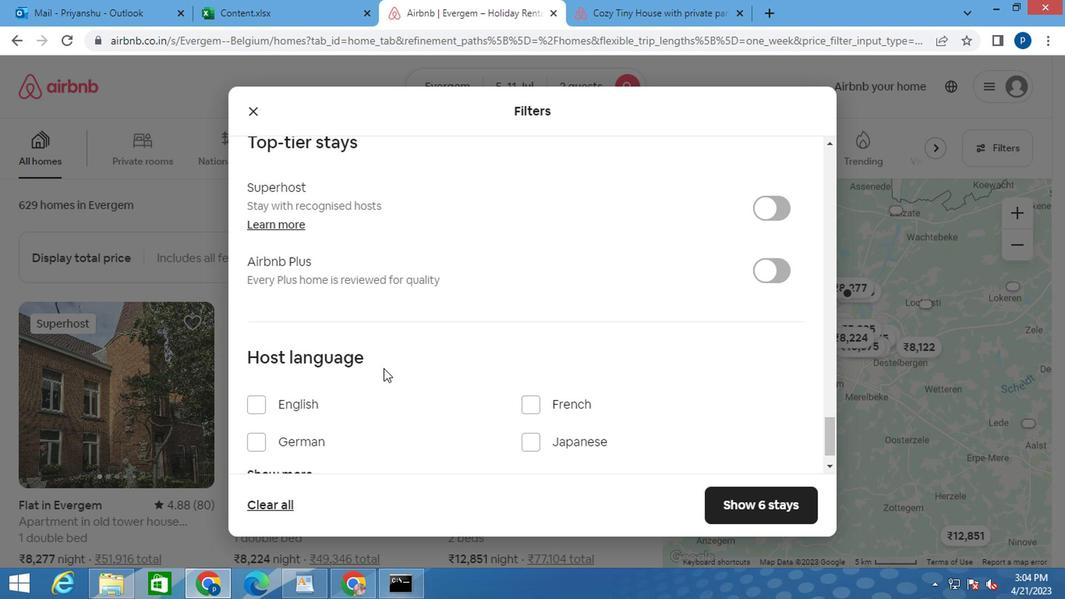 
Action: Mouse moved to (250, 359)
Screenshot: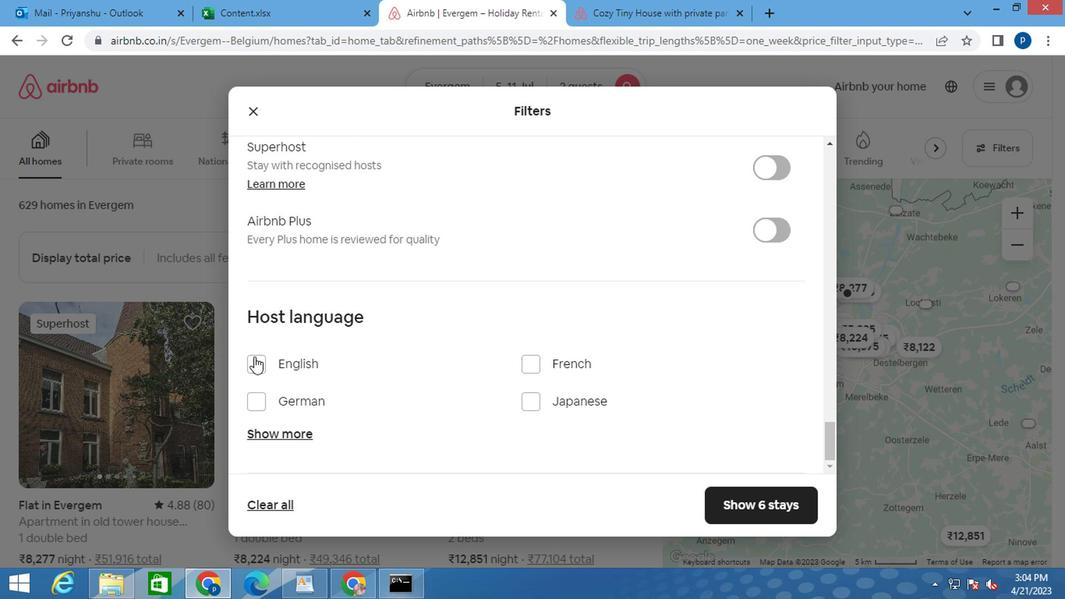 
Action: Mouse pressed left at (250, 359)
Screenshot: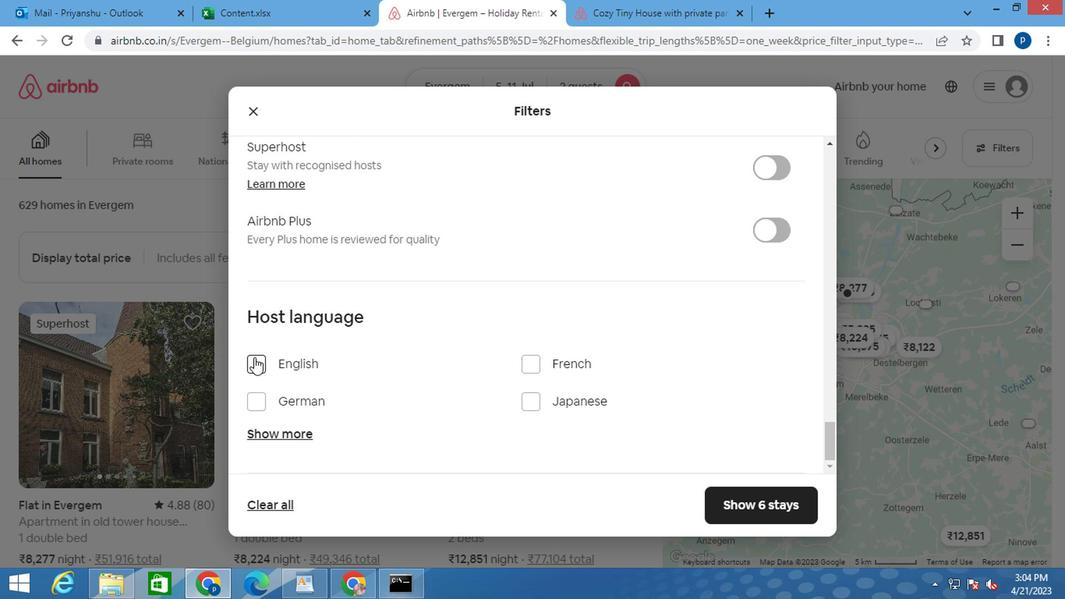 
Action: Mouse moved to (784, 487)
Screenshot: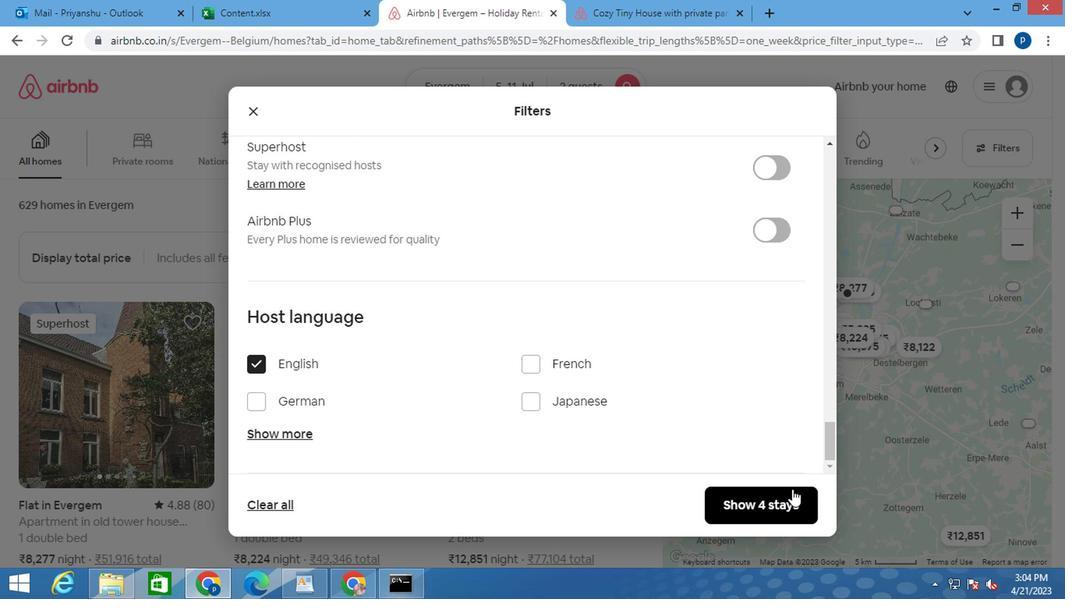
Action: Mouse pressed left at (784, 487)
Screenshot: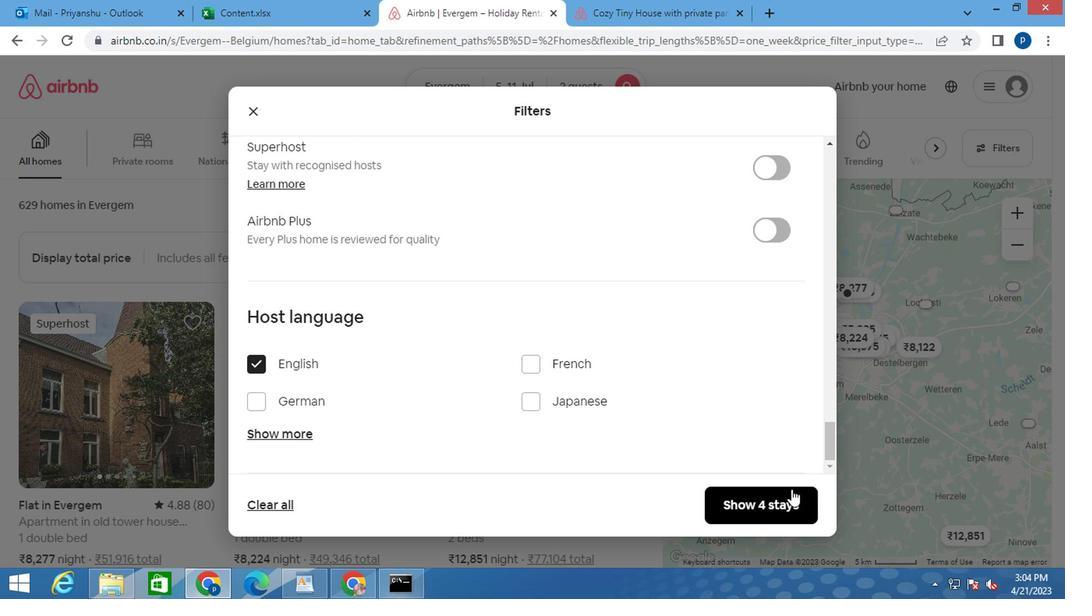 
